 Task: Create a ticket for a customer inquiry about upcoming features.
Action: Mouse moved to (42, 69)
Screenshot: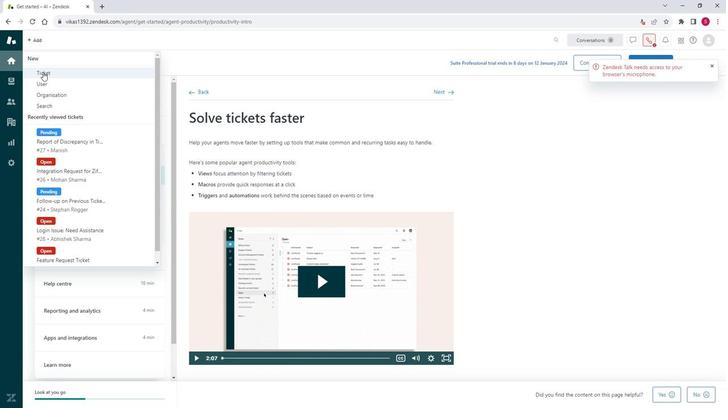 
Action: Mouse pressed left at (42, 69)
Screenshot: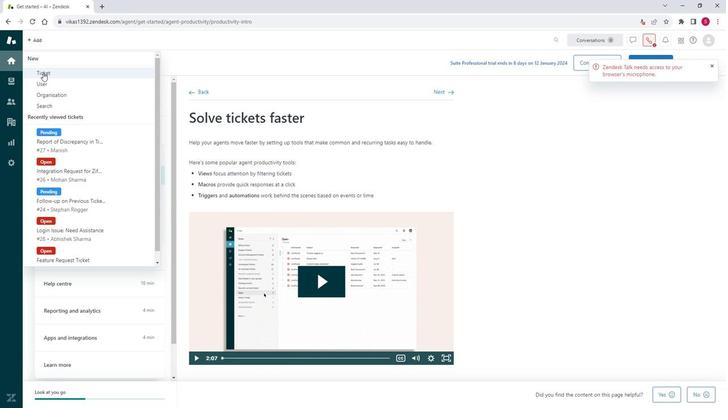 
Action: Mouse moved to (87, 87)
Screenshot: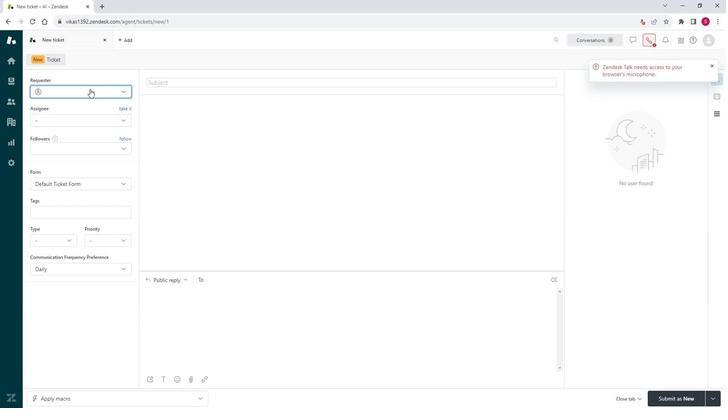 
Action: Mouse pressed left at (87, 87)
Screenshot: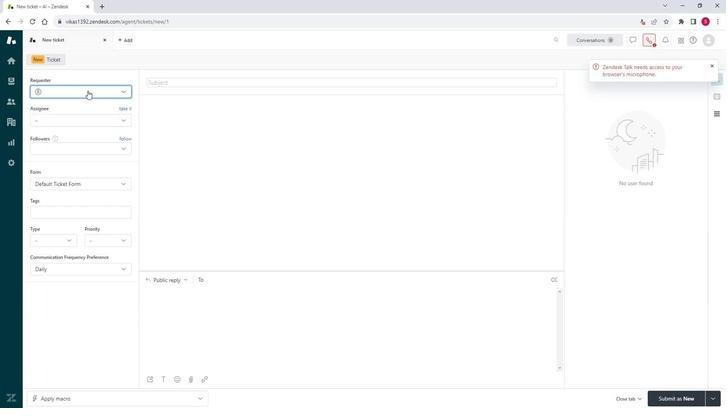 
Action: Mouse moved to (60, 112)
Screenshot: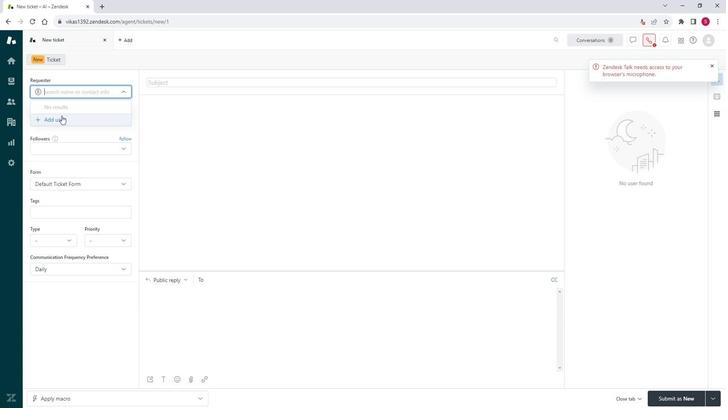 
Action: Mouse pressed left at (60, 112)
Screenshot: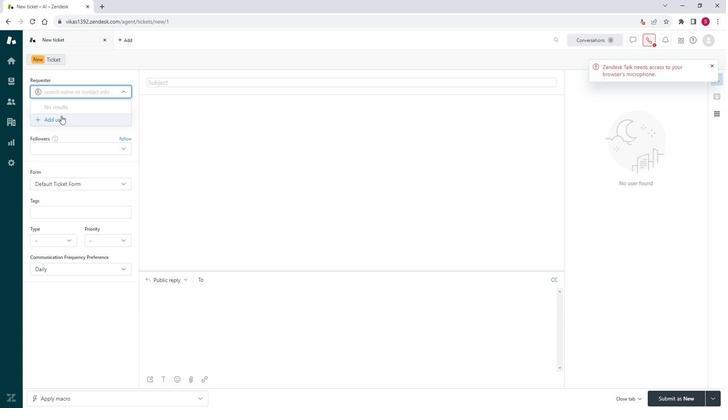 
Action: Mouse moved to (365, 188)
Screenshot: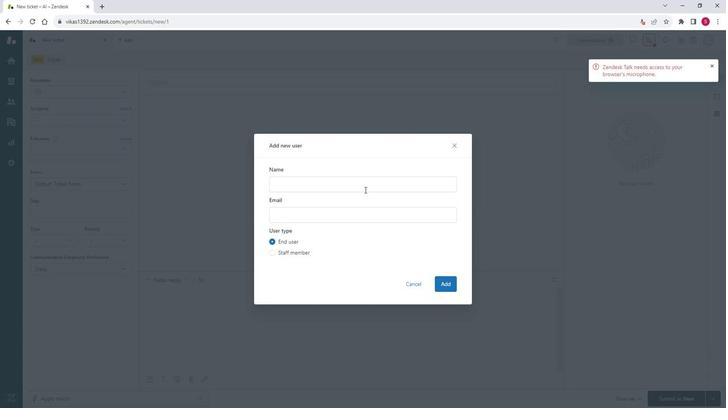 
Action: Mouse pressed left at (365, 188)
Screenshot: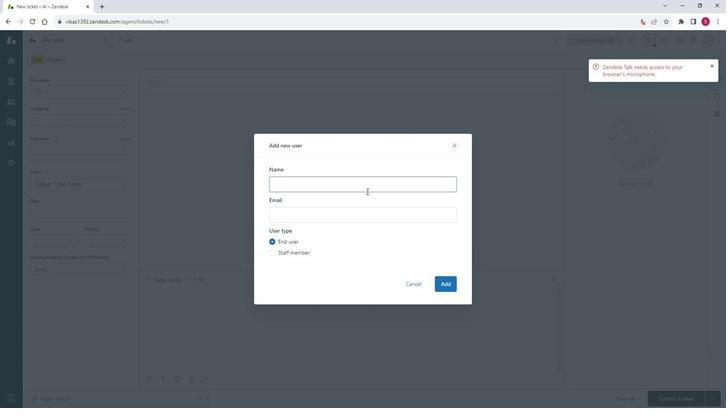 
Action: Mouse moved to (367, 184)
Screenshot: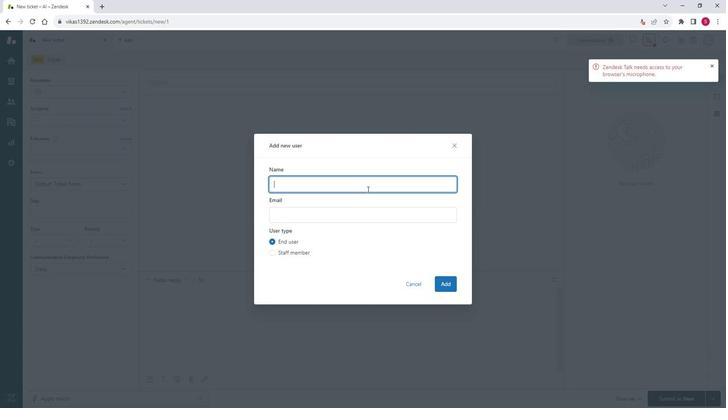 
Action: Key pressed <Key.shift>Sumit<Key.space><Key.shift>Arora
Screenshot: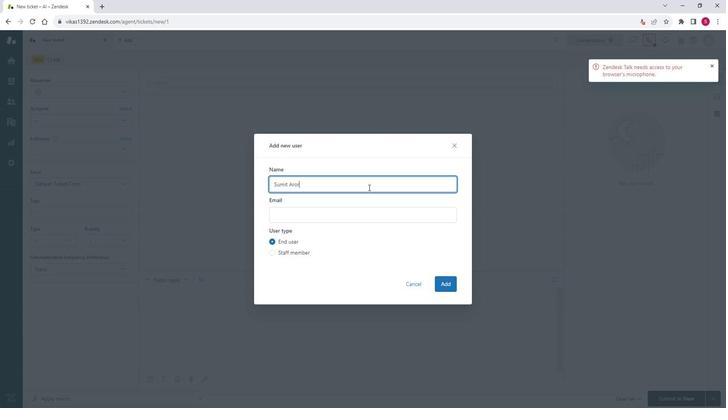
Action: Mouse moved to (334, 215)
Screenshot: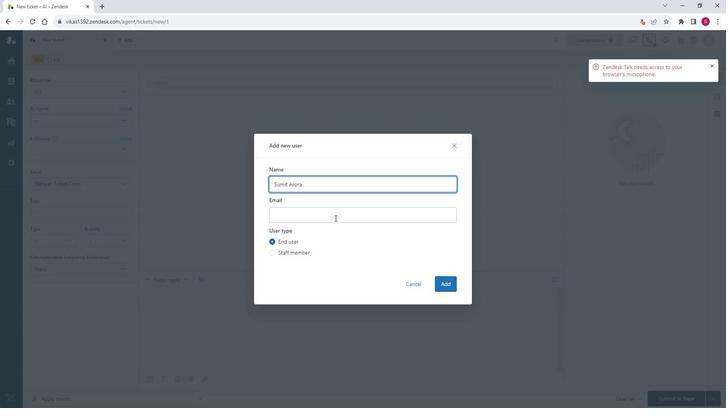 
Action: Mouse pressed left at (334, 215)
Screenshot: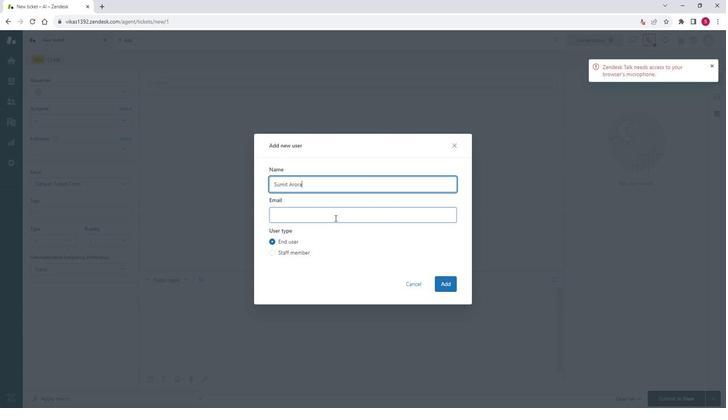 
Action: Key pressed <Key.shift>sumit<Key.shift><Key.shift><Key.shift><Key.shift><Key.shift><Key.shift><Key.shift><Key.shift><Key.shift><Key.shift><Key.shift><Key.shift><Key.shift><Key.shift><Key.shift><Key.shift><Key.shift><Key.shift><Key.shift><Key.shift><Key.shift>@gmail.com
Screenshot: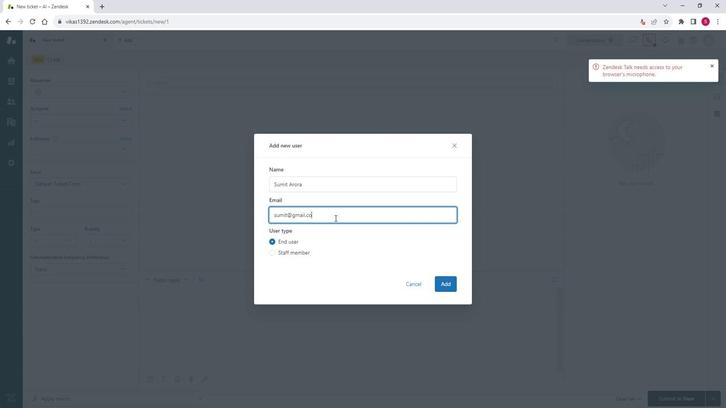 
Action: Mouse moved to (437, 283)
Screenshot: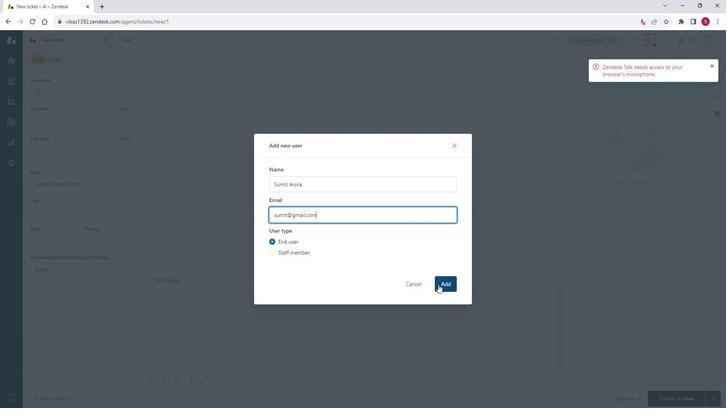 
Action: Mouse pressed left at (437, 283)
Screenshot: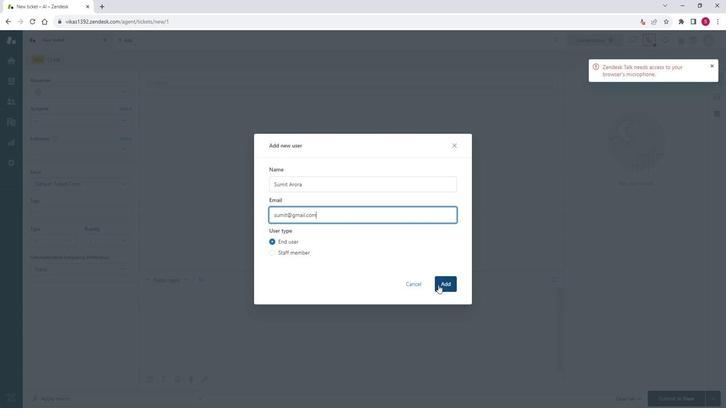 
Action: Mouse moved to (50, 115)
Screenshot: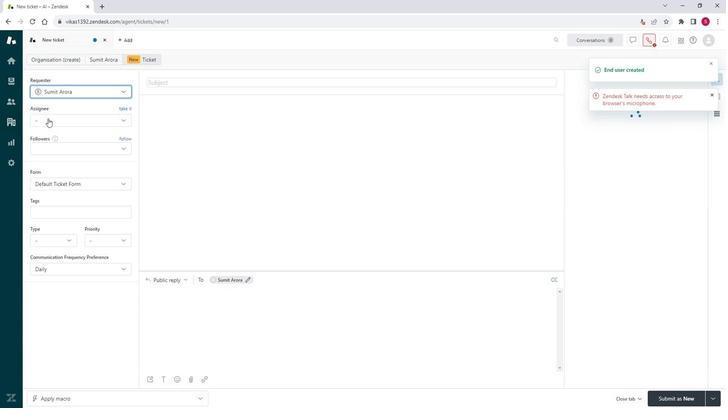 
Action: Mouse pressed left at (50, 115)
Screenshot: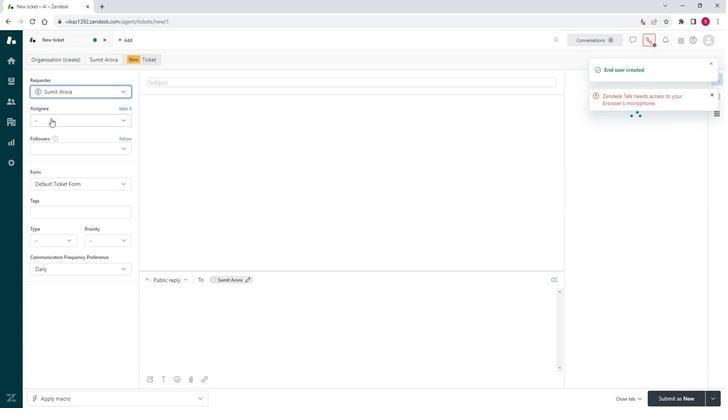 
Action: Mouse moved to (66, 146)
Screenshot: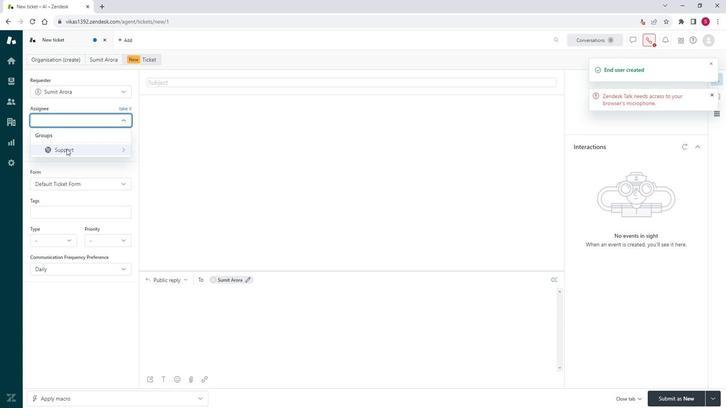 
Action: Mouse pressed left at (66, 146)
Screenshot: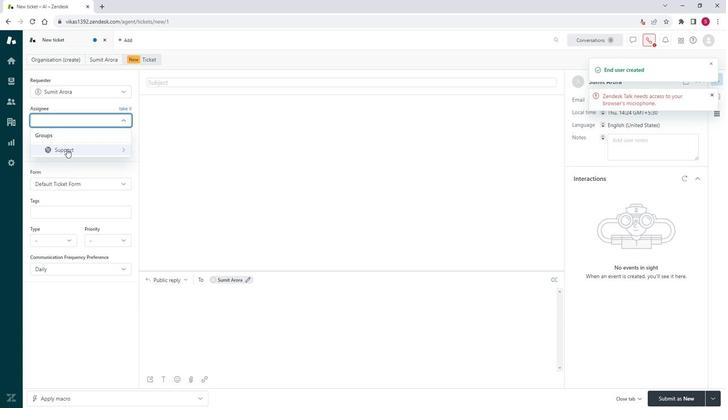 
Action: Mouse moved to (73, 160)
Screenshot: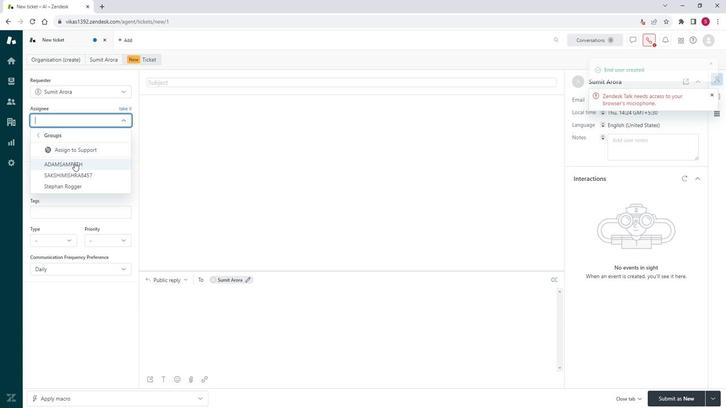 
Action: Mouse pressed left at (73, 160)
Screenshot: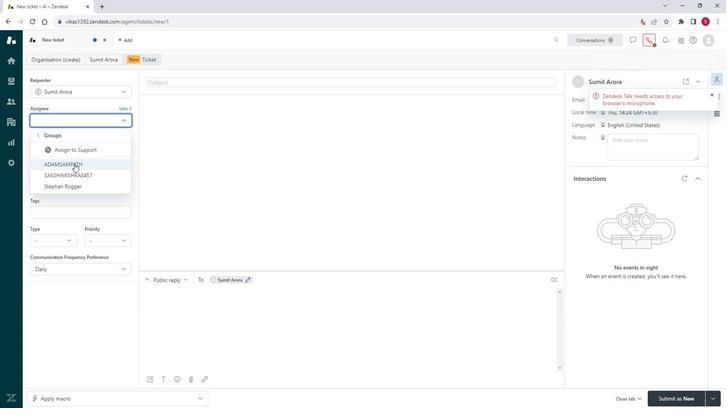 
Action: Mouse moved to (88, 120)
Screenshot: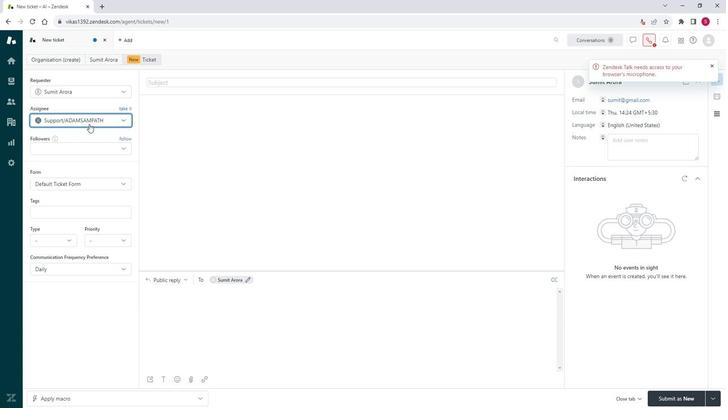 
Action: Mouse pressed left at (88, 120)
Screenshot: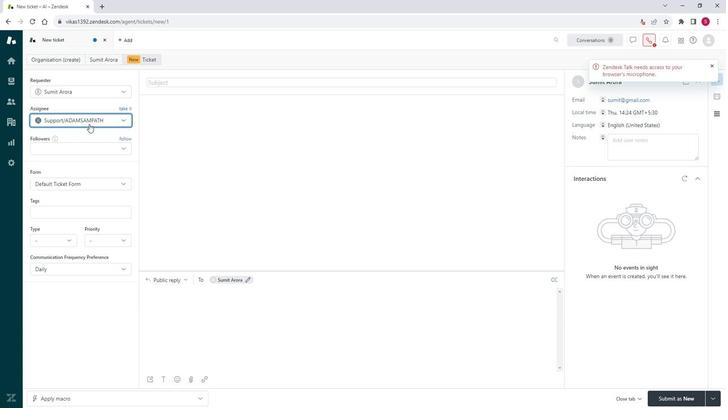 
Action: Mouse moved to (76, 148)
Screenshot: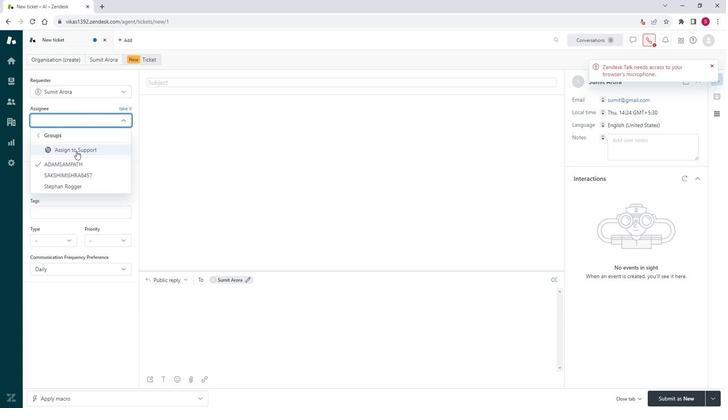 
Action: Mouse pressed left at (76, 148)
Screenshot: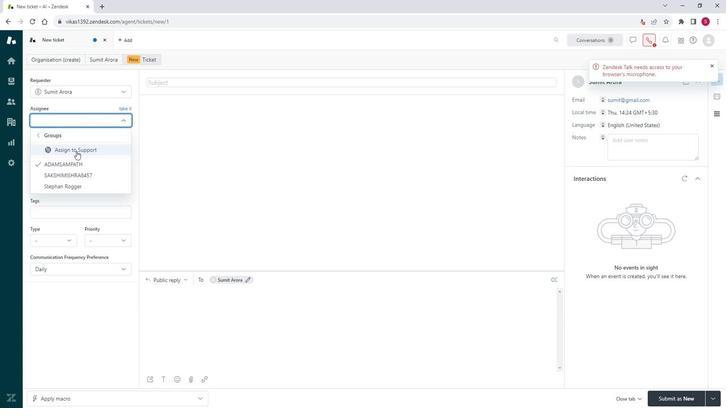 
Action: Mouse pressed left at (76, 148)
Screenshot: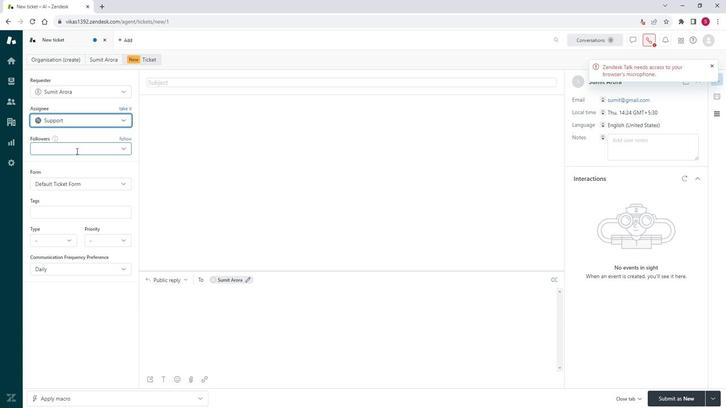 
Action: Mouse moved to (110, 143)
Screenshot: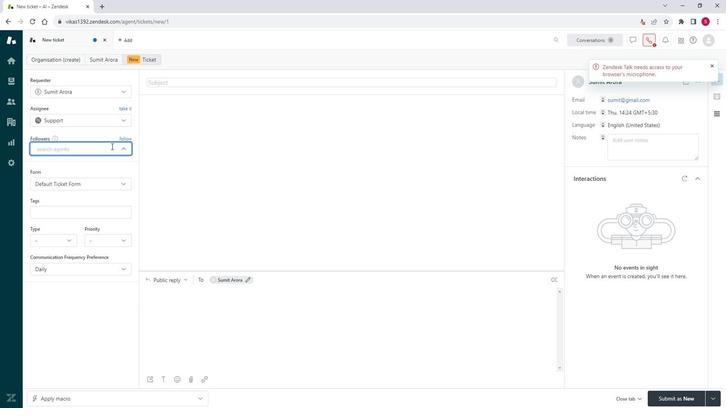 
Action: Key pressed a
Screenshot: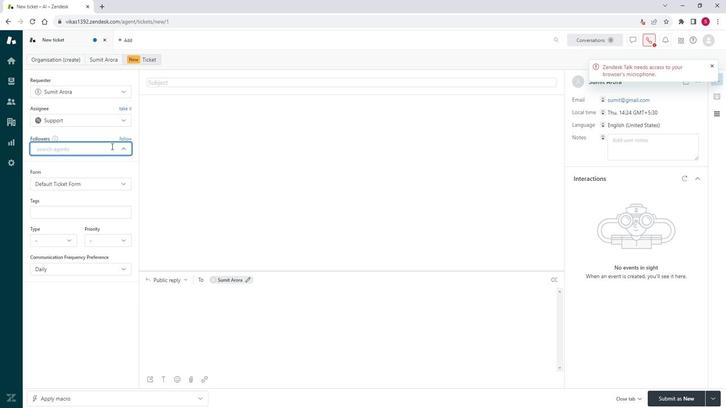 
Action: Mouse moved to (85, 160)
Screenshot: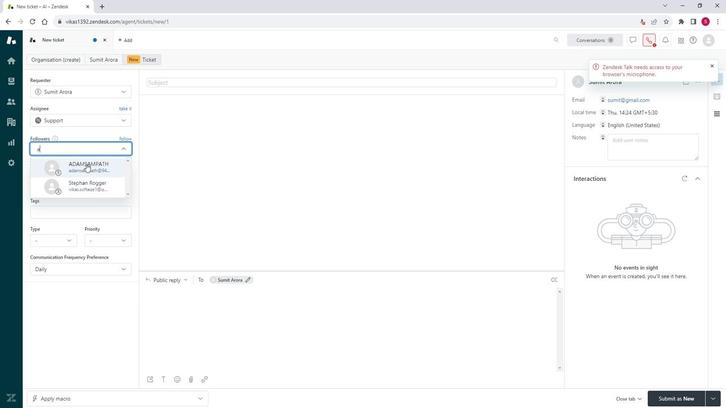 
Action: Mouse pressed left at (85, 160)
Screenshot: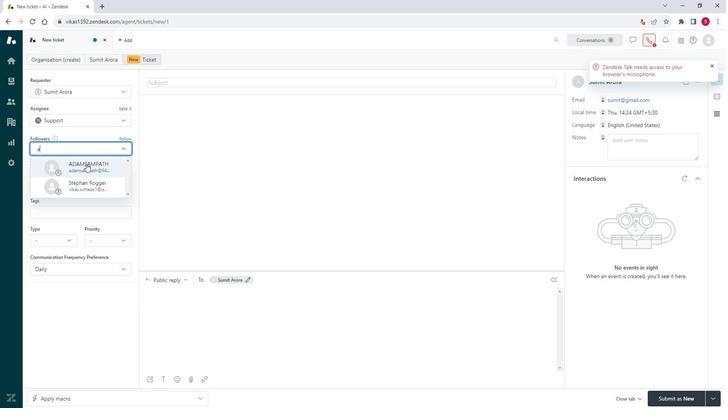 
Action: Mouse moved to (81, 154)
Screenshot: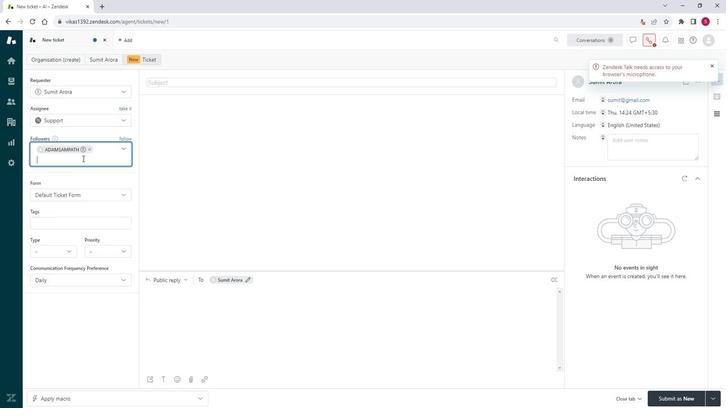 
Action: Mouse pressed left at (81, 154)
Screenshot: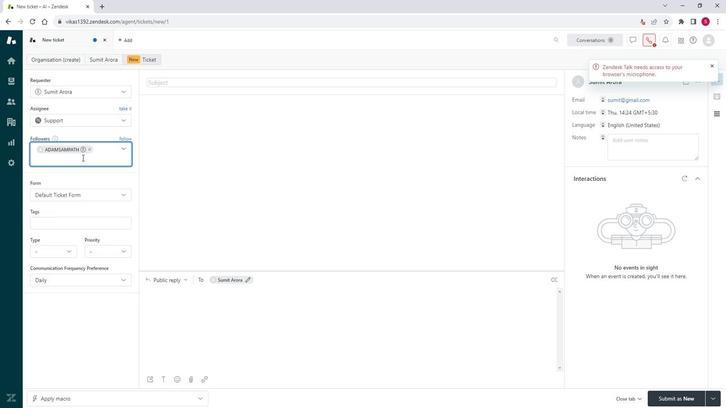 
Action: Key pressed a
Screenshot: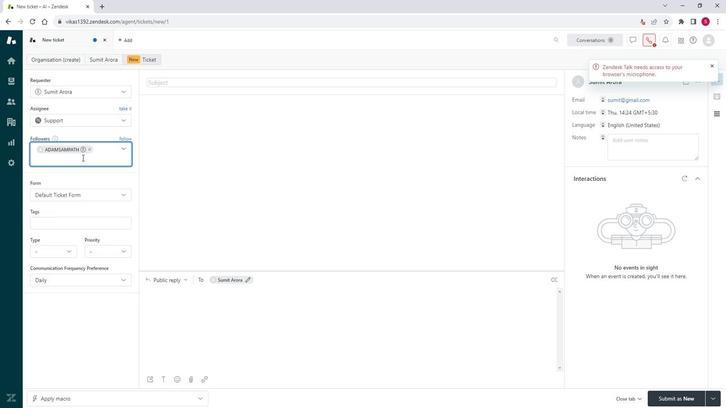 
Action: Mouse moved to (86, 173)
Screenshot: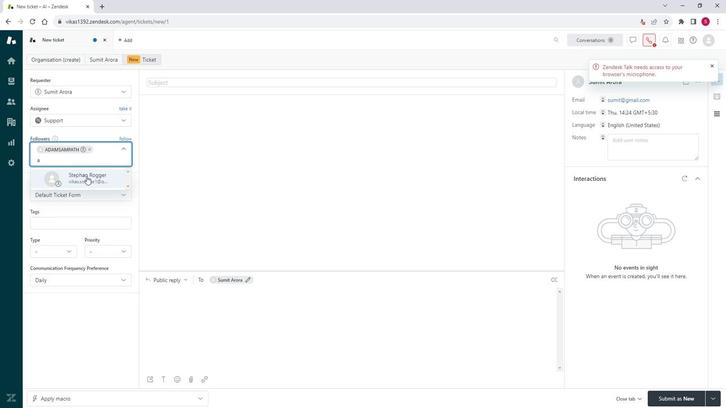 
Action: Mouse pressed left at (86, 173)
Screenshot: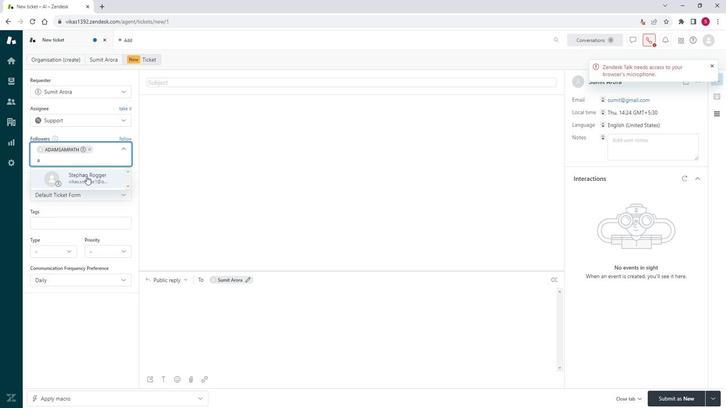 
Action: Mouse moved to (69, 227)
Screenshot: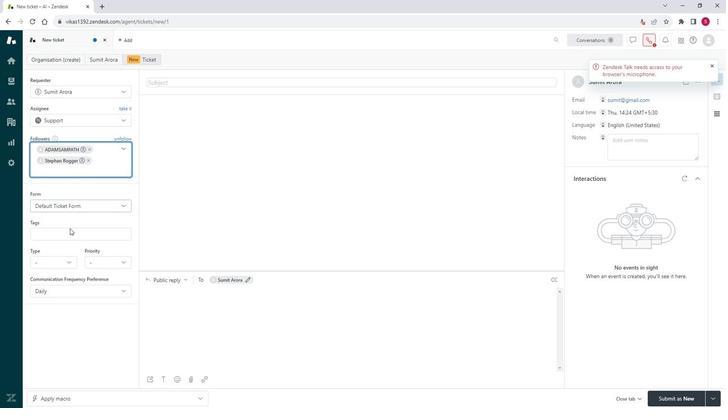 
Action: Mouse pressed left at (69, 227)
Screenshot: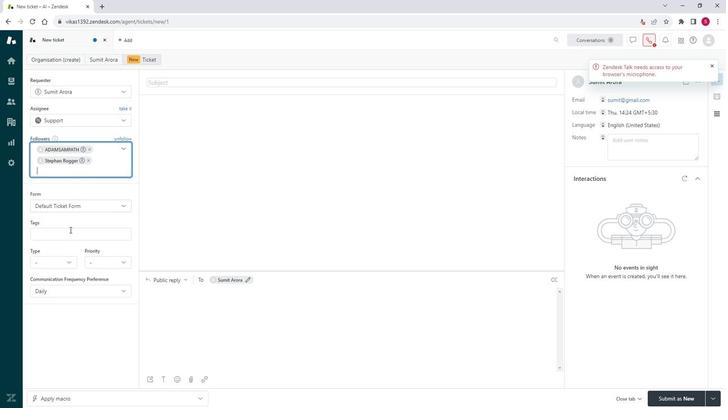 
Action: Mouse moved to (66, 220)
Screenshot: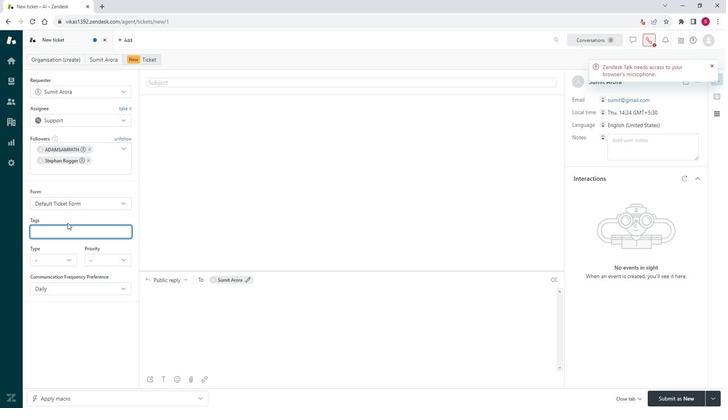 
Action: Key pressed <Key.shift>Inqu<Key.down><Key.enter>features<Key.enter>customer<Key.enter>que<Key.backspace><Key.backspace><Key.backspace>
Screenshot: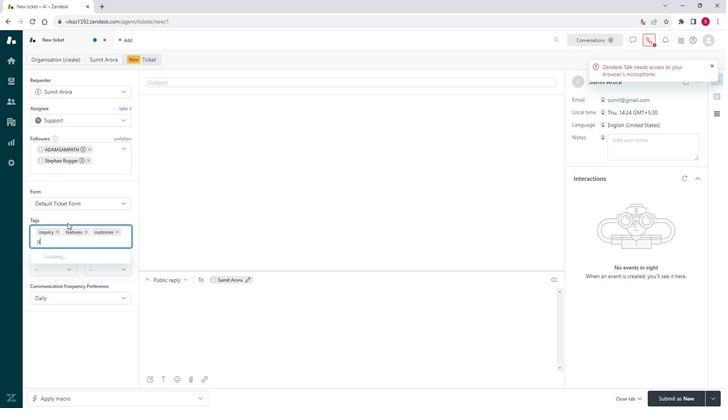 
Action: Mouse moved to (39, 267)
Screenshot: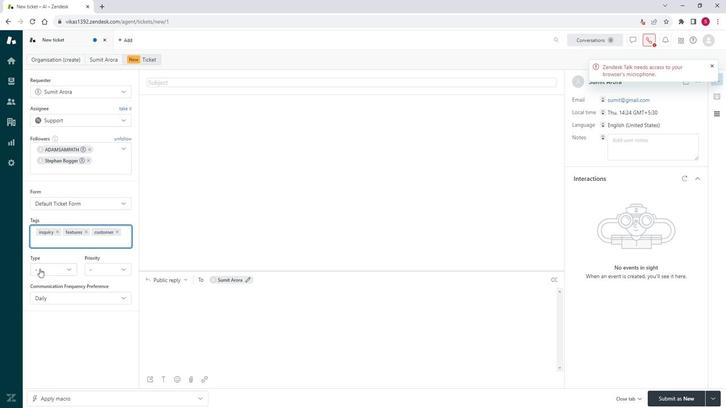 
Action: Mouse pressed left at (39, 267)
Screenshot: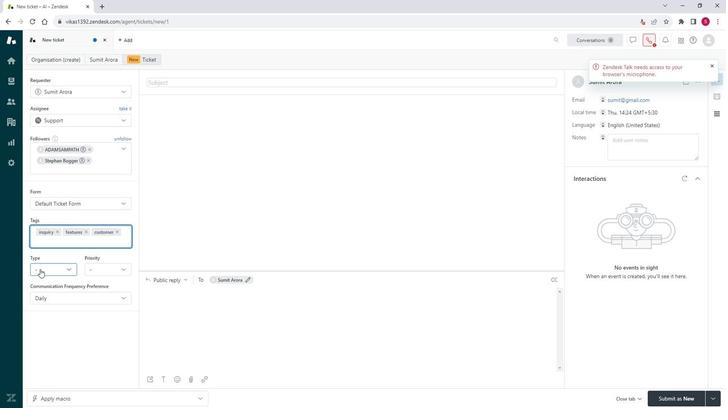 
Action: Mouse moved to (67, 270)
Screenshot: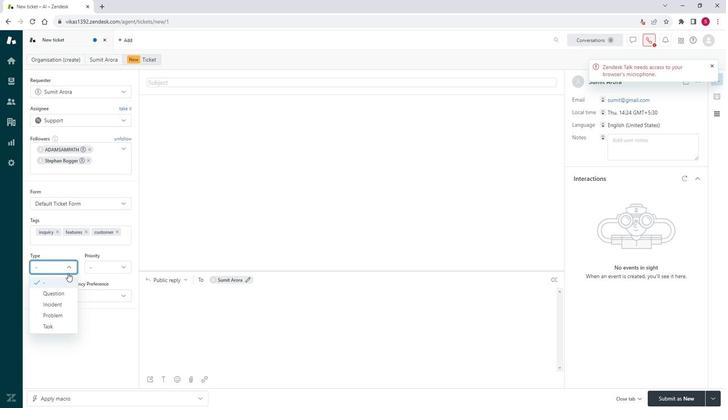 
Action: Mouse pressed left at (67, 270)
Screenshot: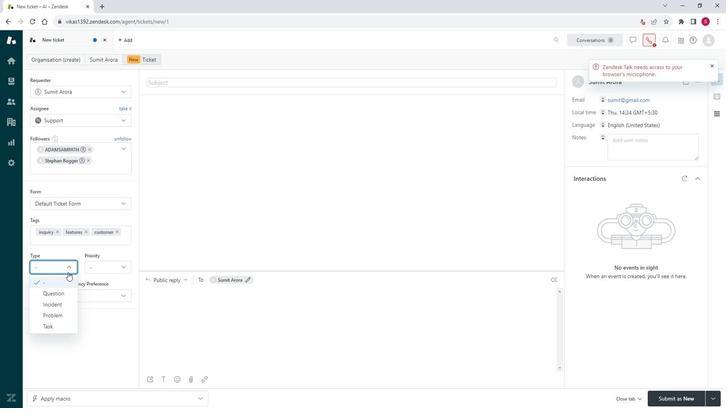 
Action: Mouse moved to (100, 270)
Screenshot: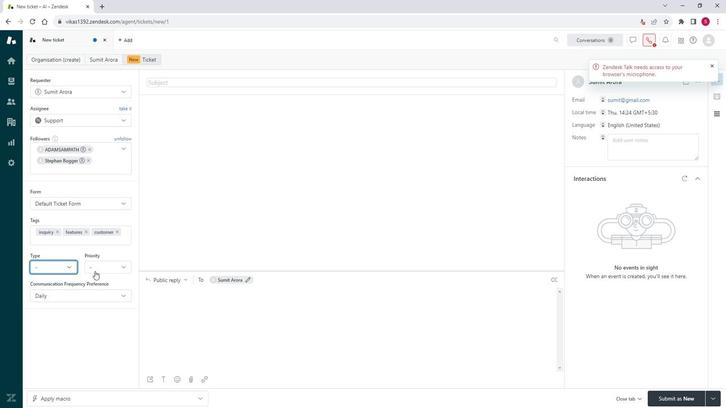 
Action: Mouse pressed left at (100, 270)
Screenshot: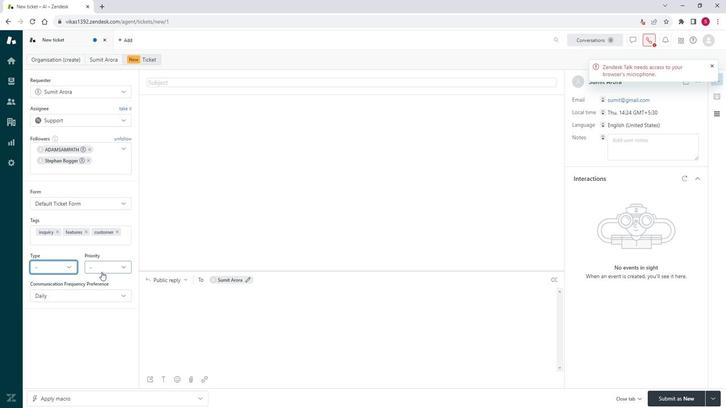 
Action: Mouse moved to (114, 305)
Screenshot: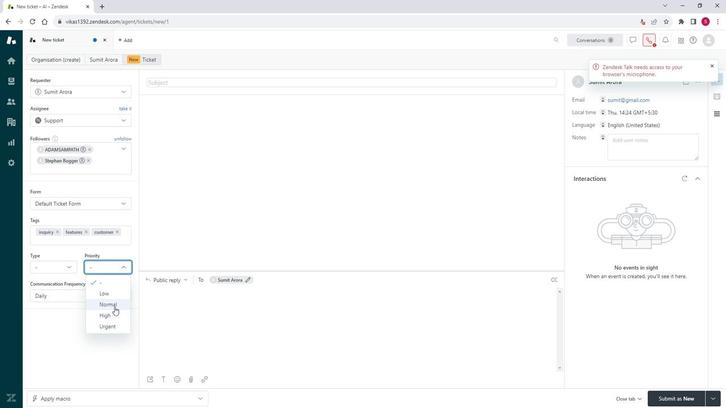 
Action: Mouse pressed left at (114, 305)
Screenshot: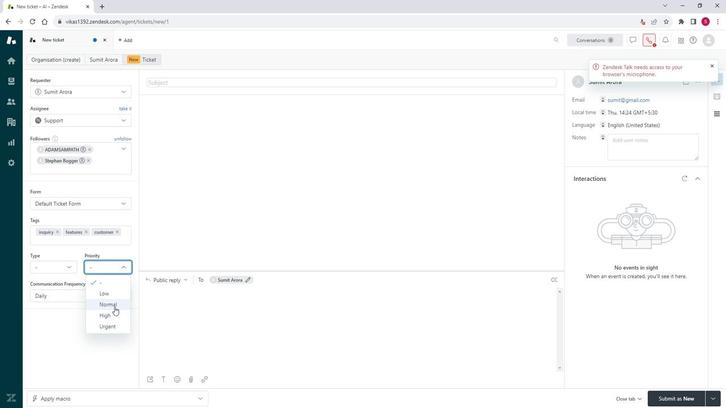 
Action: Mouse moved to (60, 288)
Screenshot: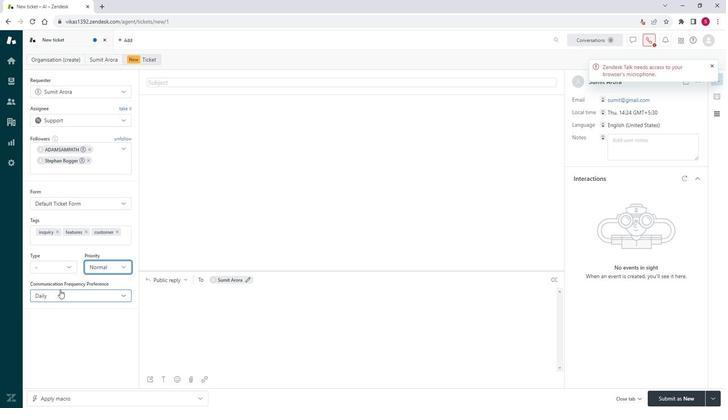 
Action: Mouse pressed left at (60, 288)
Screenshot: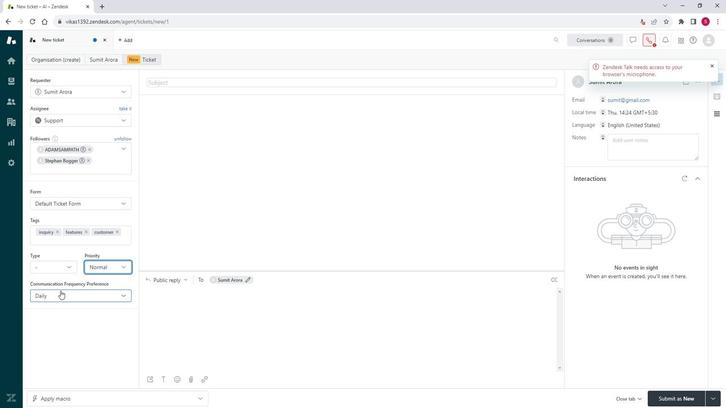 
Action: Mouse moved to (65, 320)
Screenshot: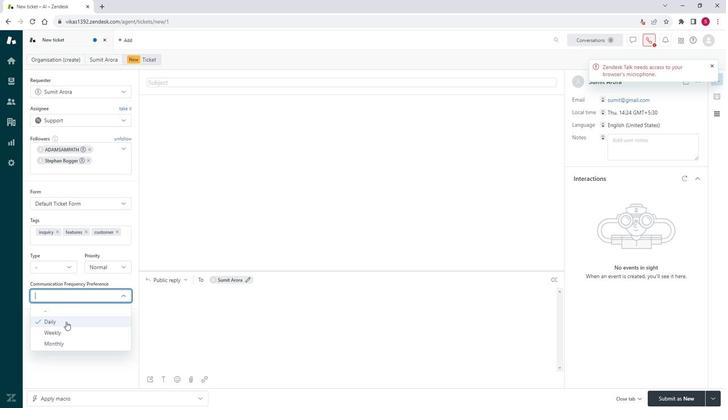 
Action: Mouse pressed left at (65, 320)
Screenshot: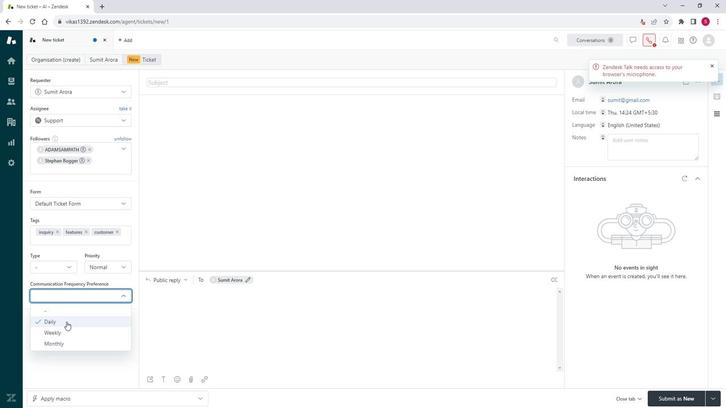 
Action: Mouse moved to (62, 270)
Screenshot: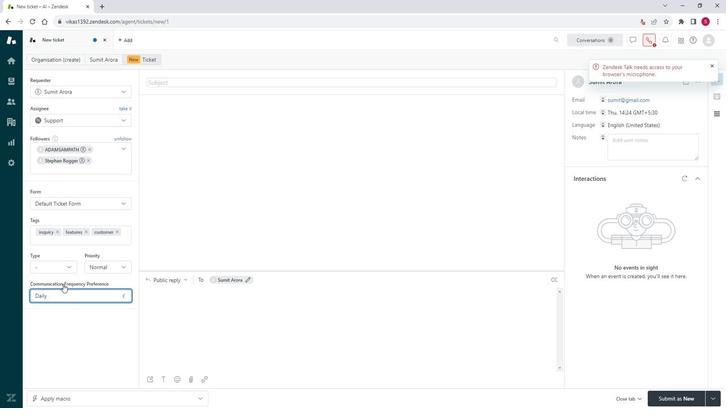 
Action: Mouse pressed left at (62, 270)
Screenshot: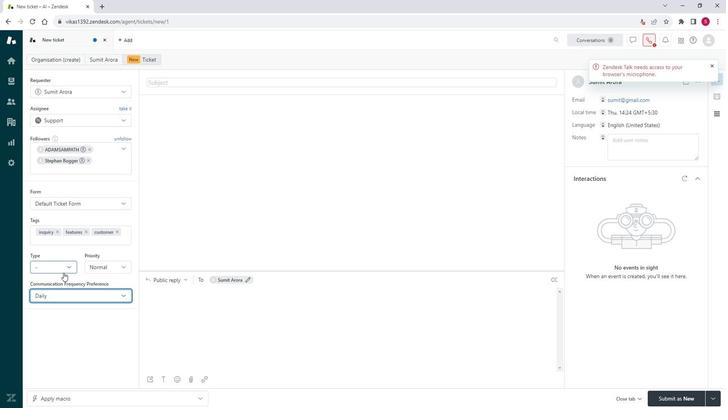 
Action: Mouse moved to (59, 326)
Screenshot: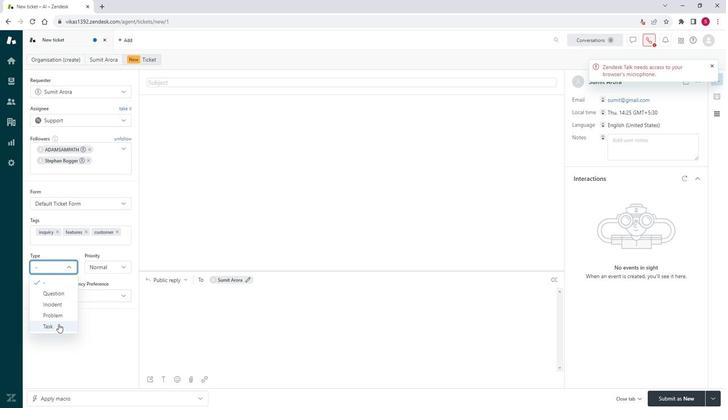 
Action: Mouse pressed left at (59, 326)
Screenshot: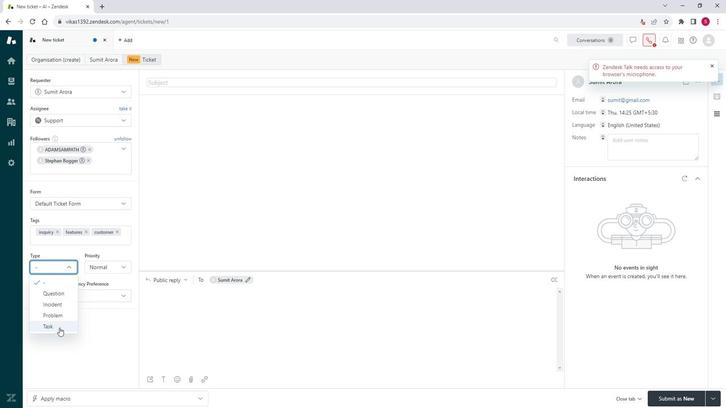 
Action: Mouse moved to (77, 293)
Screenshot: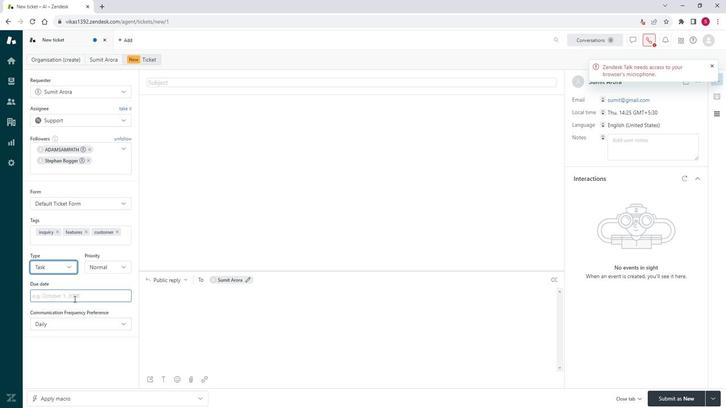 
Action: Mouse pressed left at (77, 293)
Screenshot: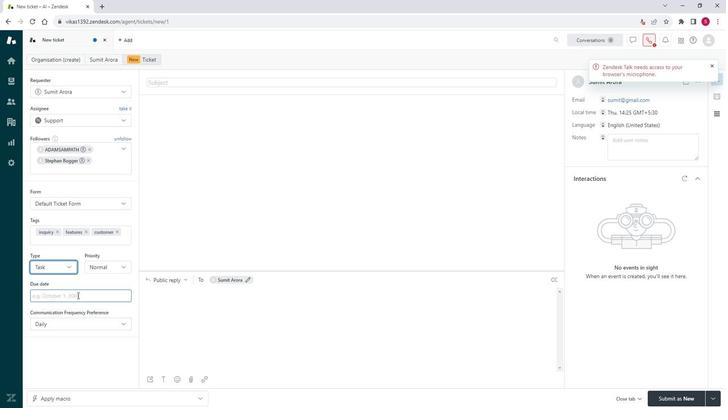 
Action: Mouse moved to (45, 342)
Screenshot: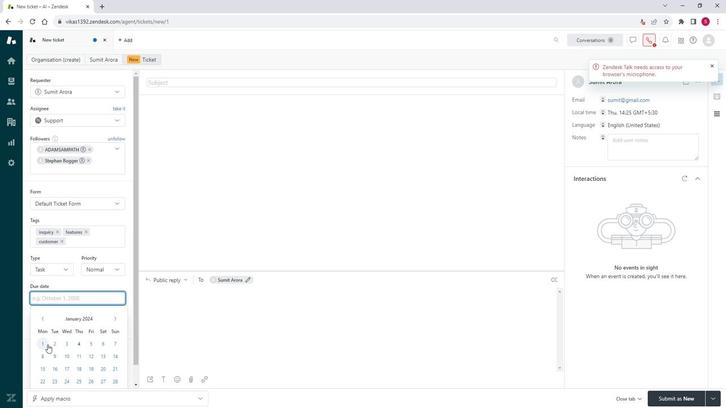
Action: Mouse pressed left at (45, 342)
Screenshot: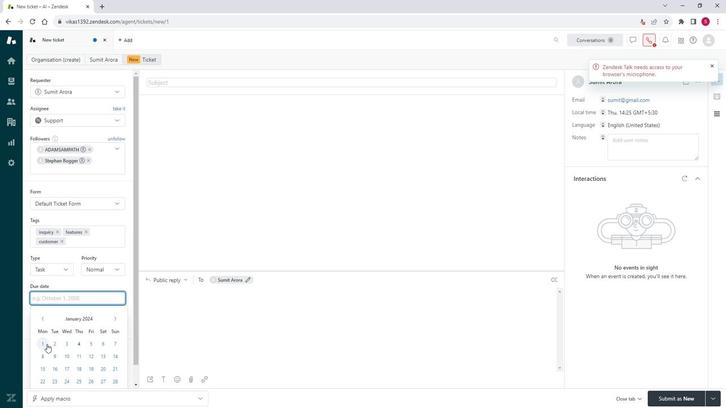 
Action: Mouse moved to (61, 324)
Screenshot: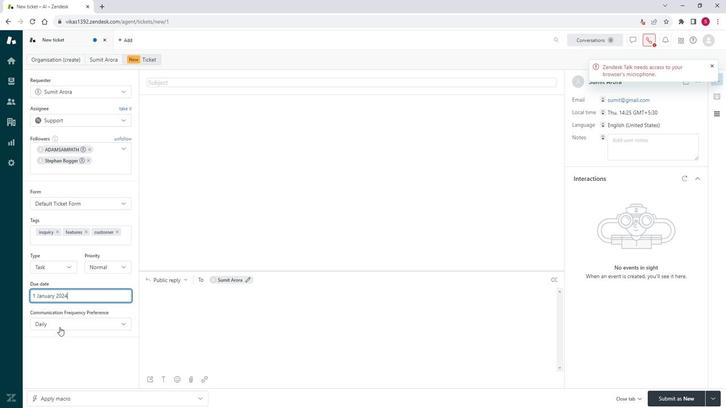 
Action: Mouse pressed left at (61, 324)
Screenshot: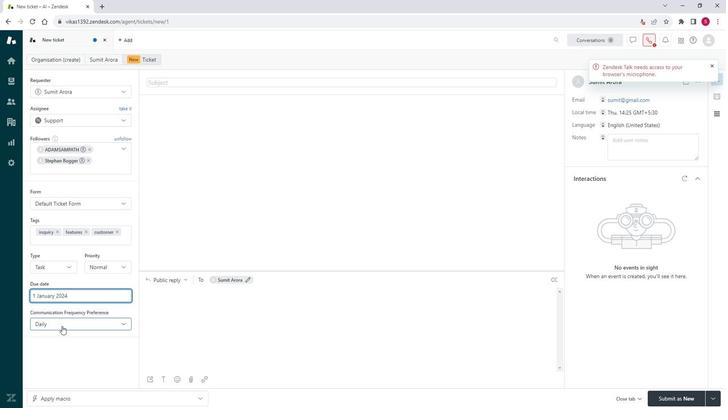 
Action: Mouse moved to (53, 351)
Screenshot: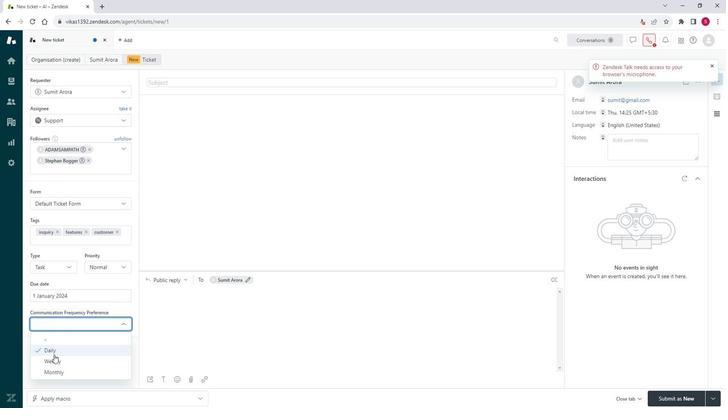 
Action: Mouse pressed left at (53, 351)
Screenshot: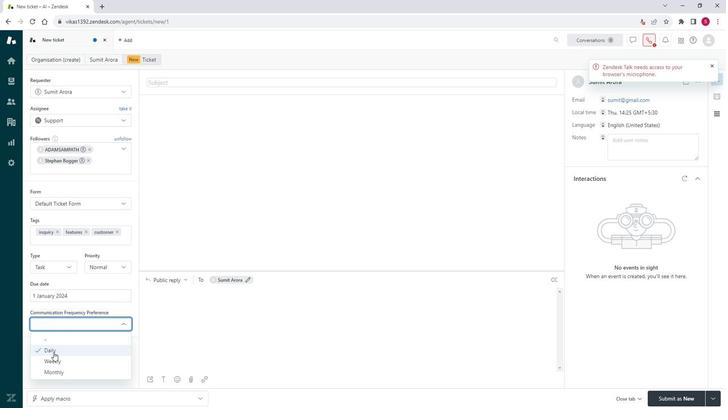 
Action: Mouse moved to (80, 295)
Screenshot: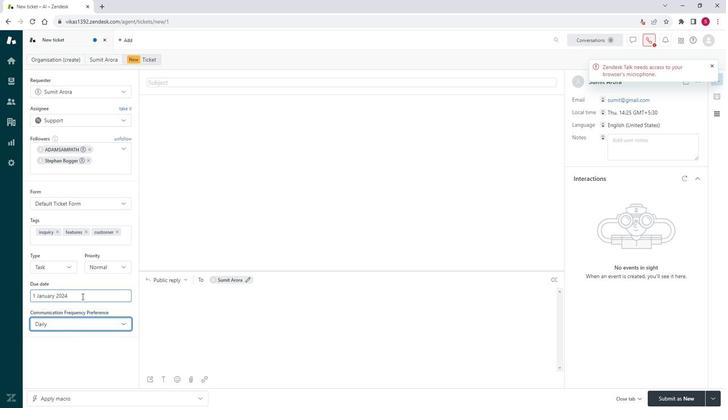 
Action: Mouse pressed left at (80, 295)
Screenshot: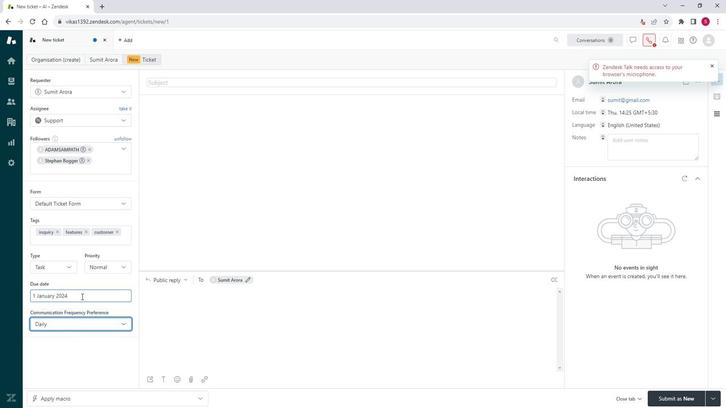 
Action: Mouse moved to (111, 339)
Screenshot: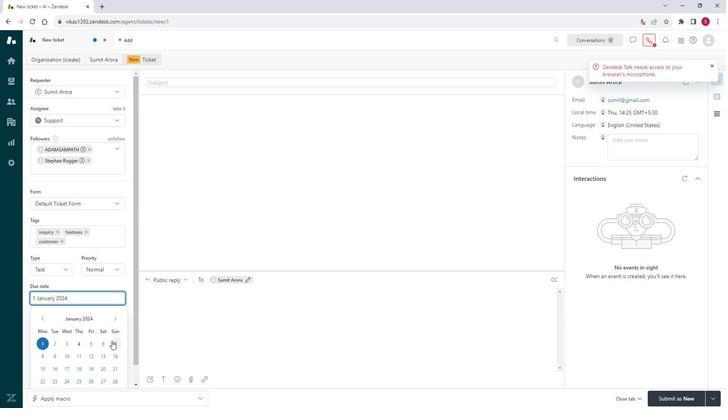 
Action: Mouse pressed left at (111, 339)
Screenshot: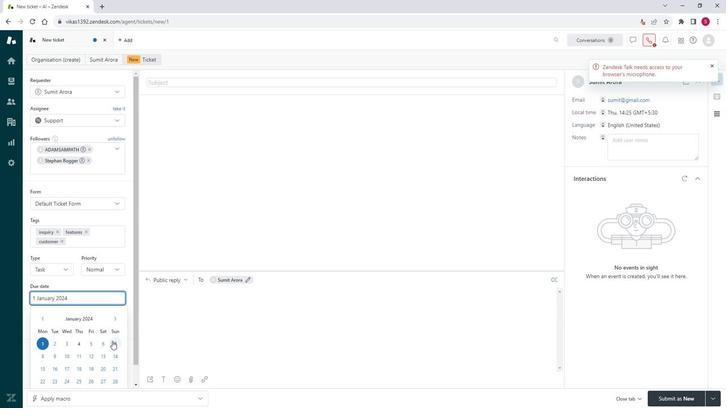 
Action: Mouse moved to (224, 81)
Screenshot: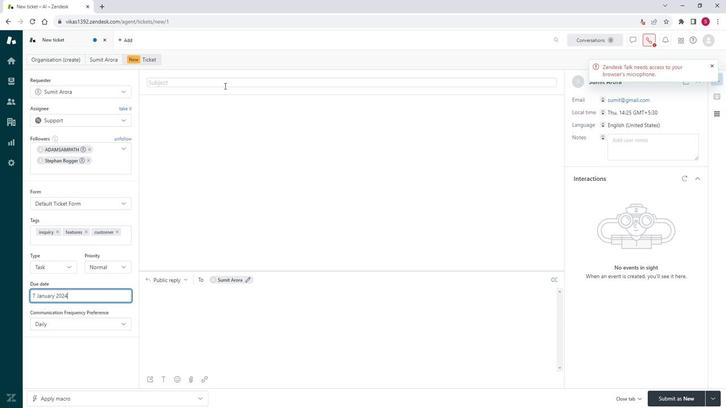 
Action: Mouse pressed left at (224, 81)
Screenshot: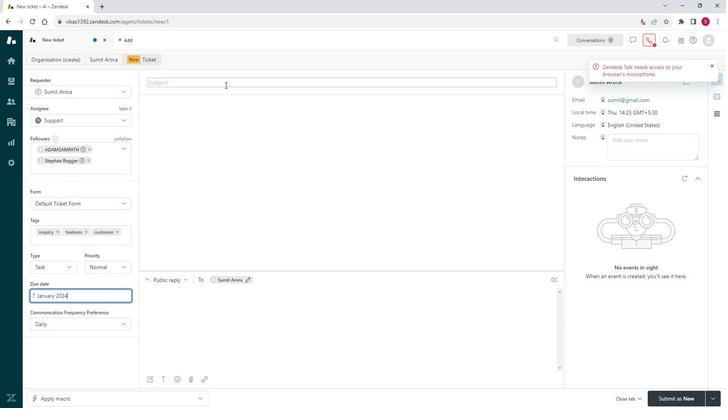 
Action: Key pressed <Key.shift>Customer<Key.space><Key.shift>Inquiry<Key.space><Key.shift>Regarding<Key.space>u<Key.backspace><Key.shift><Key.shift><Key.shift><Key.shift><Key.shift><Key.shift><Key.shift><Key.shift><Key.shift><Key.shift><Key.shift><Key.shift><Key.shift><Key.shift><Key.shift><Key.shift><Key.shift><Key.shift><Key.shift><Key.shift><Key.shift><Key.shift><Key.shift>Upcoming<Key.space><Key.shift><Key.shift><Key.shift><Key.shift><Key.shift><Key.shift><Key.shift><Key.shift><Key.shift><Key.shift><Key.shift><Key.shift><Key.shift><Key.shift><Key.shift><Key.shift><Key.shift>Features
Screenshot: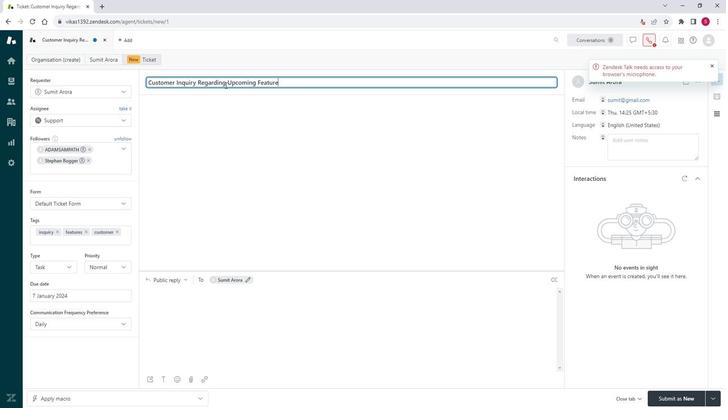 
Action: Mouse moved to (194, 308)
Screenshot: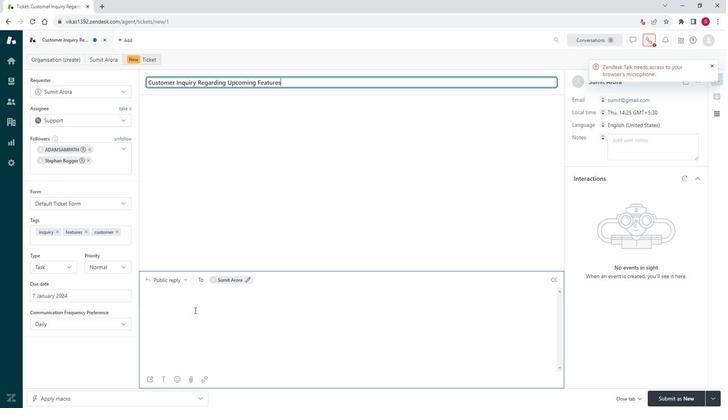 
Action: Mouse pressed left at (194, 308)
Screenshot: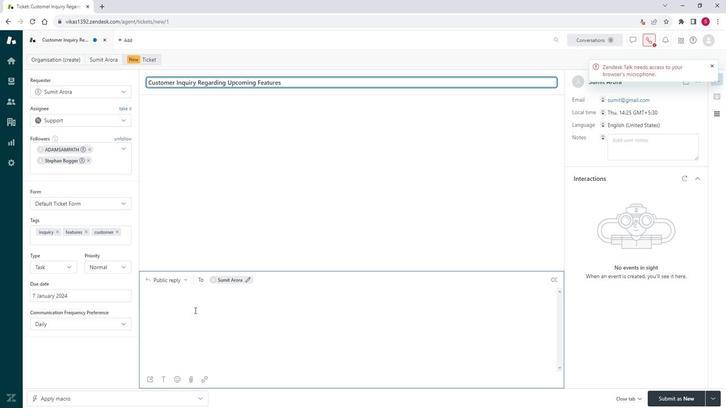 
Action: Key pressed he<Key.backspace><Key.backspace><Key.shift><Key.shift><Key.shift><Key.shift><Key.shift><Key.shift><Key.shift><Key.shift><Key.shift><Key.shift><Key.shift><Key.shift>Helllo<Key.space><Key.shift><Key.shift><Key.shift><Key.shift>Support<Key.space><Key.shift>Team,
Screenshot: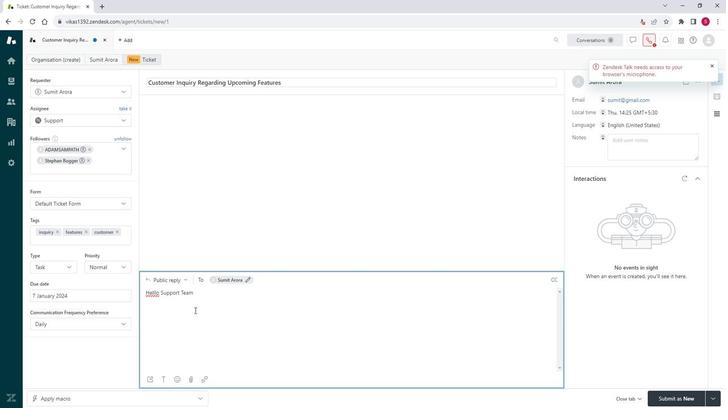 
Action: Mouse moved to (154, 292)
Screenshot: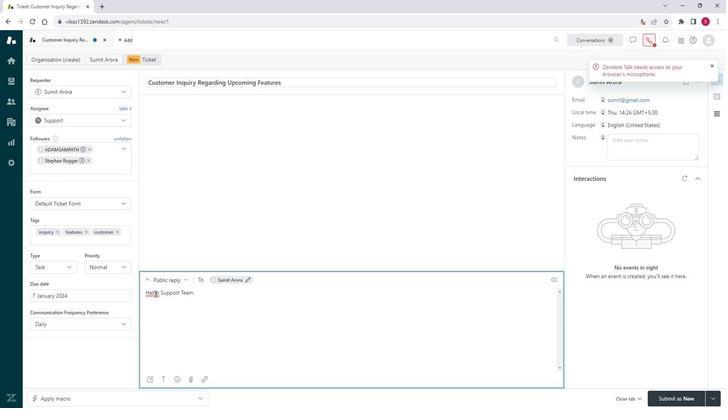 
Action: Mouse pressed left at (154, 292)
Screenshot: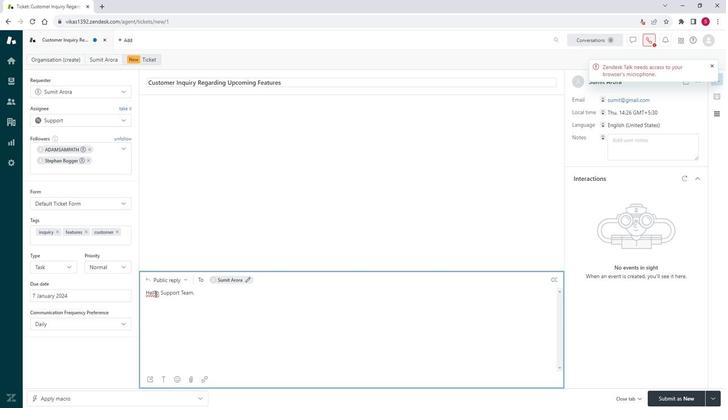 
Action: Mouse moved to (163, 297)
Screenshot: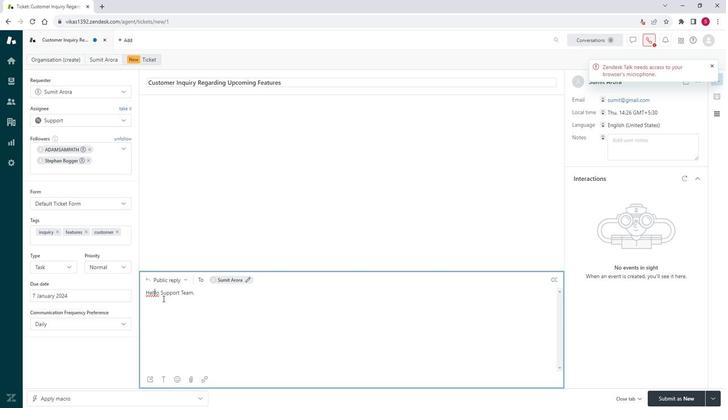 
Action: Key pressed <Key.backspace>
Screenshot: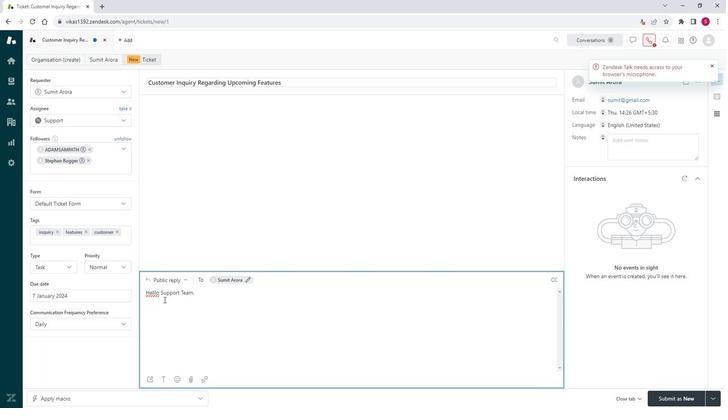 
Action: Mouse moved to (199, 291)
Screenshot: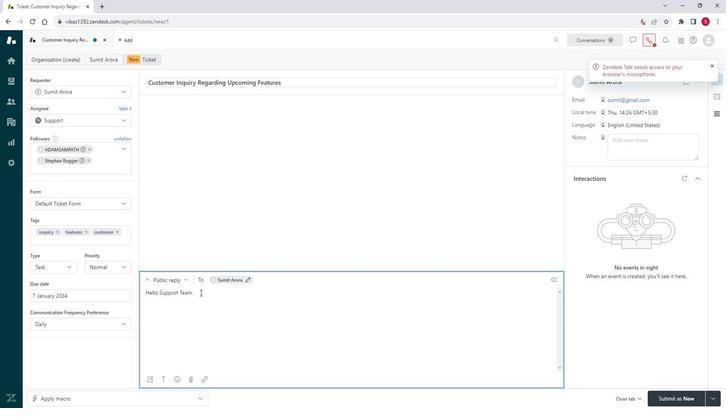 
Action: Mouse pressed left at (199, 291)
Screenshot: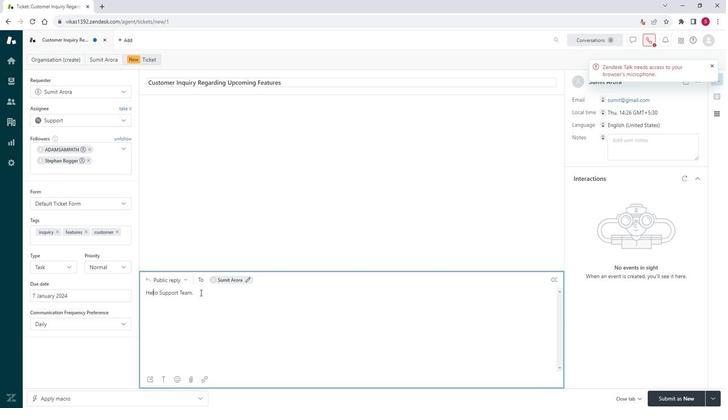 
Action: Key pressed <Key.enter><Key.enter>i<Key.space><Key.backspace><Key.backspace><Key.shift>I<Key.space><Key.shift>hope<Key.space>this<Key.space>message<Key.space>finds<Key.space>you<Key.space>well.<Key.space><Key.shift>We<Key.space>have<Key.space>e<Key.backspace>recieved<Key.space>an<Key.space>inqury<Key.space>from<Key.space>a<Key.space>customer<Key.space>regarding<Key.space>upcoming<Key.space>features<Key.space>ad<Key.backspace>nd<Key.space>improvements<Key.space>in<Key.space>our<Key.space>service<Key.space><Key.backspace>.<Key.shift>Below<Key.space>are<Key.space>the<Key.space>details<Key.shift>:<Key.enter>
Screenshot: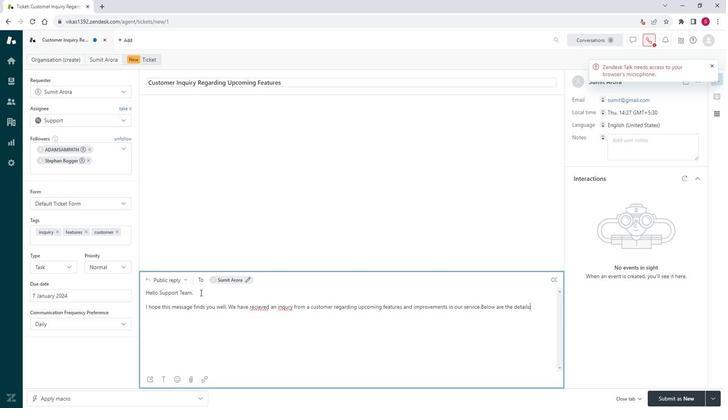 
Action: Mouse moved to (257, 304)
Screenshot: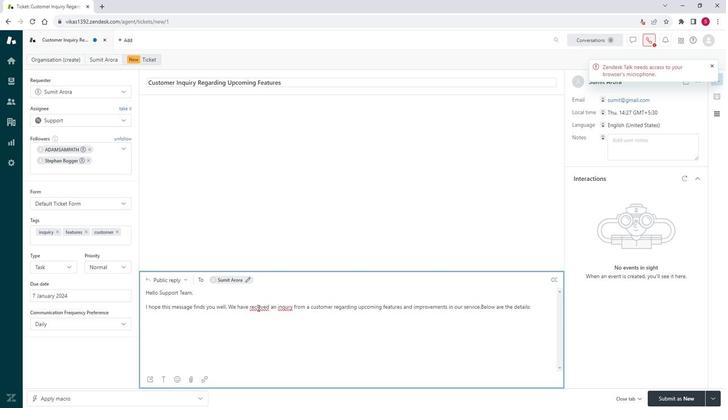 
Action: Mouse pressed left at (257, 304)
Screenshot: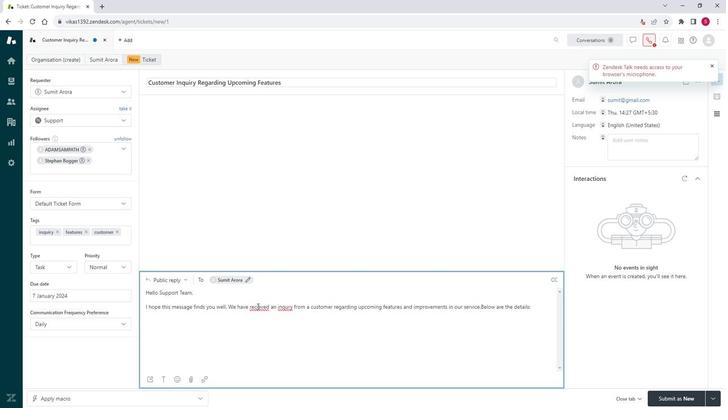 
Action: Mouse moved to (267, 310)
Screenshot: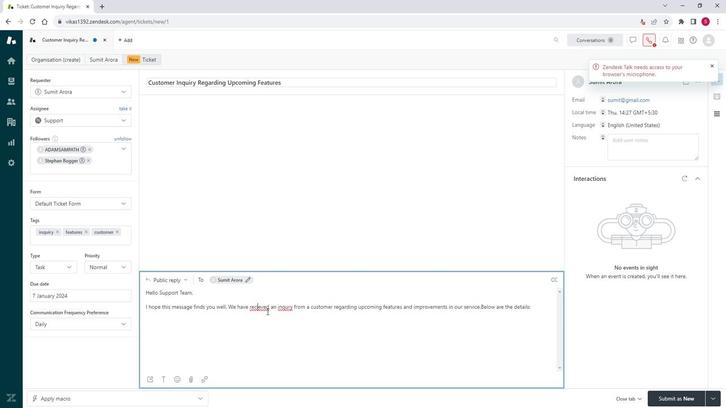 
Action: Key pressed <Key.right><Key.backspace><Key.right><Key.right><Key.left><Key.left><Key.right><Key.left><Key.backspace>ei
Screenshot: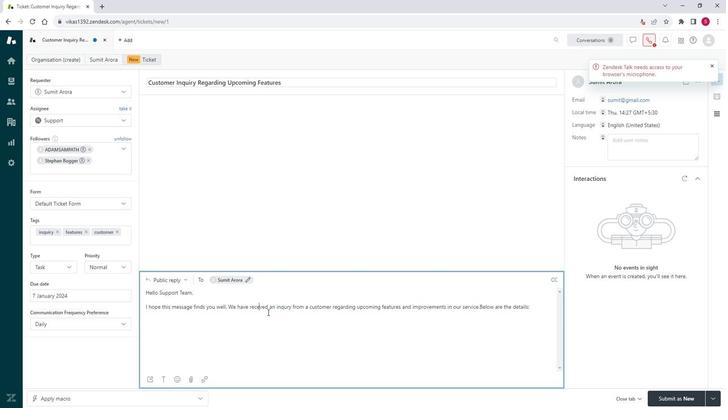 
Action: Mouse moved to (287, 305)
Screenshot: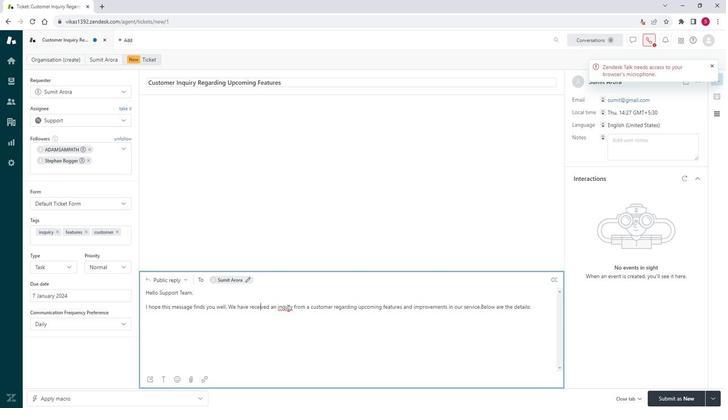 
Action: Mouse pressed left at (287, 305)
Screenshot: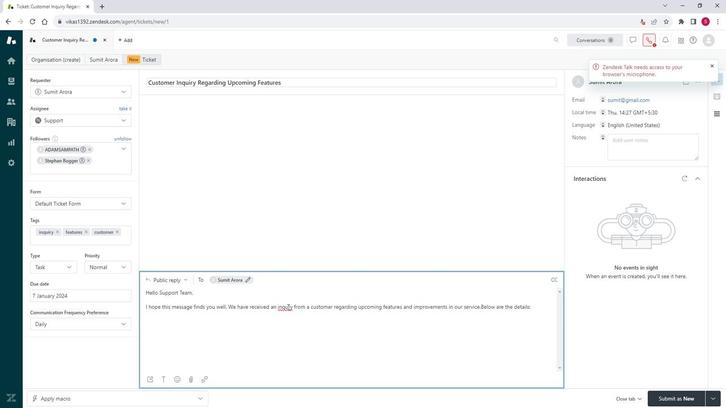 
Action: Mouse moved to (291, 308)
Screenshot: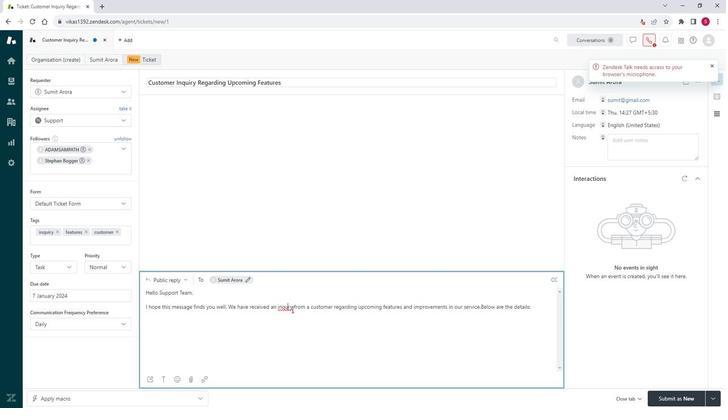 
Action: Key pressed i
Screenshot: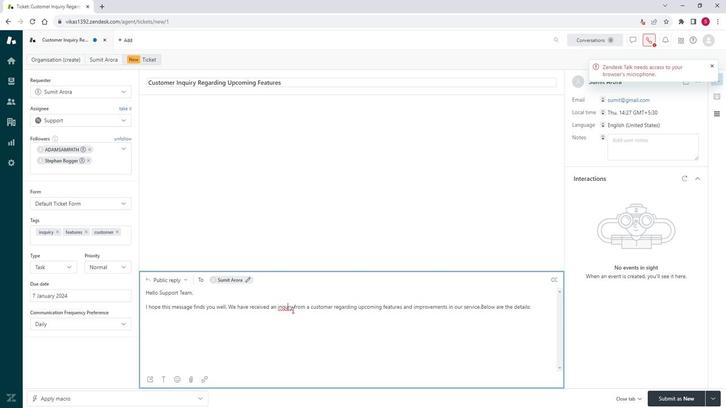 
Action: Mouse moved to (275, 327)
Screenshot: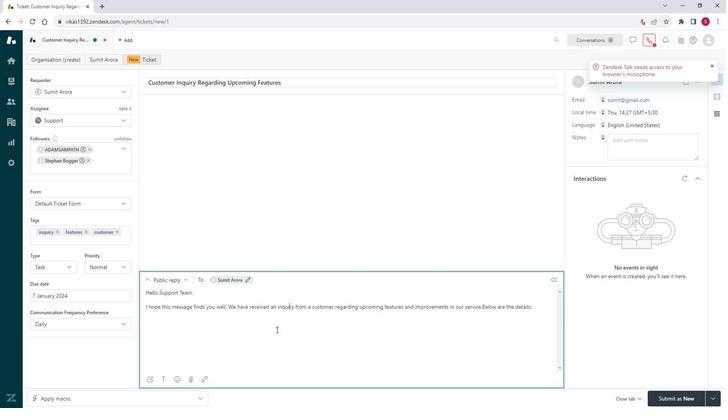 
Action: Mouse pressed left at (275, 327)
Screenshot: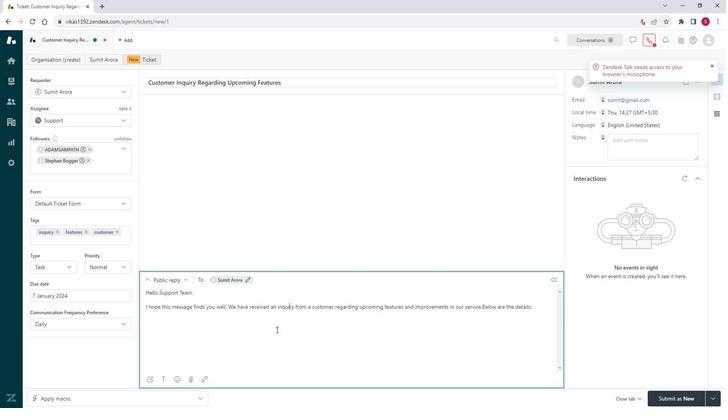 
Action: Mouse moved to (537, 310)
Screenshot: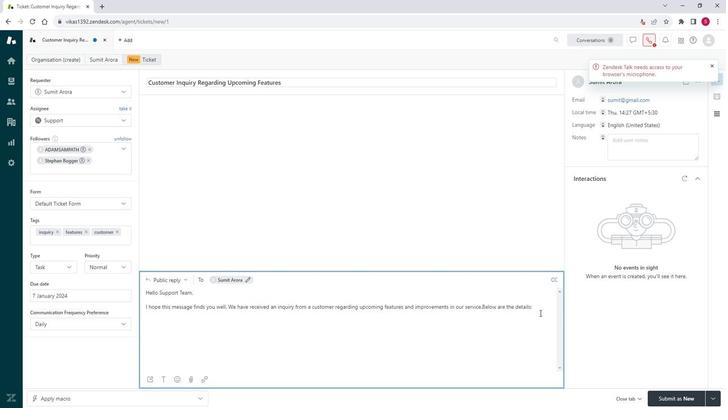 
Action: Mouse pressed left at (537, 310)
Screenshot: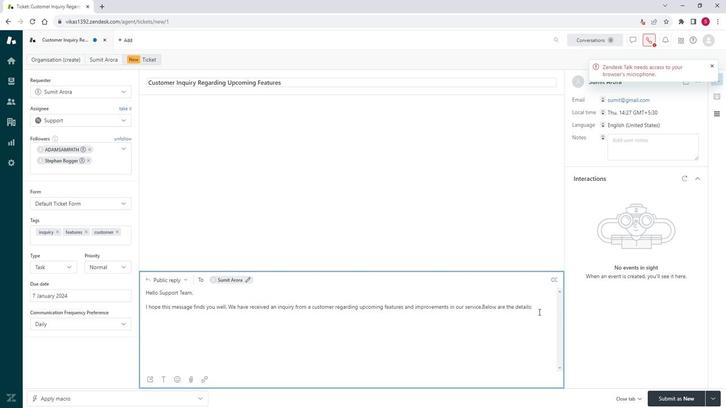
Action: Mouse moved to (540, 315)
Screenshot: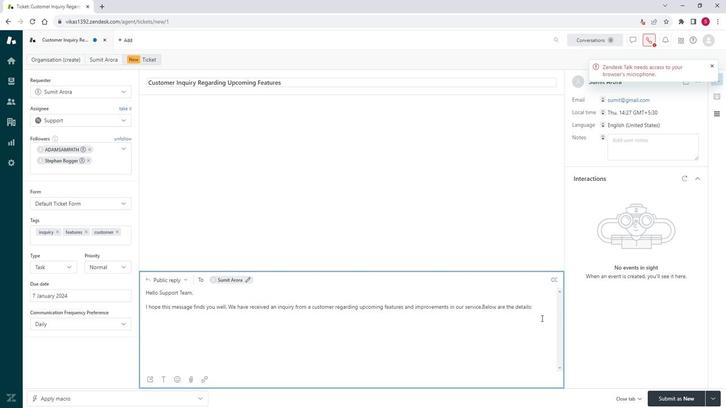 
Action: Key pressed <Key.enter><Key.shift>Customer<Key.space><Key.shift>information<Key.shift>:<Key.enter><Key.shift>Customer<Key.space><Key.shift>Name<Key.shift>:<Key.shift><Key.space><Key.shift><Key.shift><Key.shift><Key.shift><Key.shift>Aman<Key.space><Key.shift>Singh<Key.enter><Key.shift>E-<Key.shift>Mail<Key.shift>:<Key.space>singhaman<Key.shift><Key.shift><Key.shift><Key.shift><Key.shift><Key.shift><Key.shift><Key.shift><Key.shift><Key.shift><Key.shift><Key.shift><Key.shift>@gmail.com<Key.enter><Key.shift>Contact<Key.shift>:<Key.space>9888876567<Key.enter><Key.enter><Key.shift>The<Key.space>customer<Key.space>i<Key.space><Key.backspace>s<Key.space>seekiun<Key.backspace><Key.backspace>ng<Key.space>information<Key.space>about<Key.space>upcoming<Key.space>features,<Key.space>enhancements,<Key.space>or<Key.space>updates<Key.space>to<Key.space>our<Key.space>serrvice.<Key.left><Key.left><Key.left><Key.left><Key.left><Key.backspace><Key.right><Key.right><Key.right><Key.right><Key.right><Key.right><Key.enter><Key.shift>They<Key.space>are<Key.space>particularly<Key.space>interested<Key.space>in<Key.space>knowing<Key.space>about<Key.space>any<Key.space>scheduled<Key.space>u<Key.backspace>improvements<Key.space>in<Key.space>thee<Key.backspace><Key.space><Key.space>next<Key.space>release<Key.space>or<Key.space>roadmap<Key.space>da<Key.backspace>etails.<Key.backspace><Key.space>that<Key.space>could<Key.space>be<Key.space><Key.backspace>nifit<Key.space>their<Key.space>usage<Key.space>od<Key.space><Key.backspace><Key.backspace>f<Key.space>ou<Key.space><Key.backspace>r<Key.space>product/service<Key.left><Key.left>
Screenshot: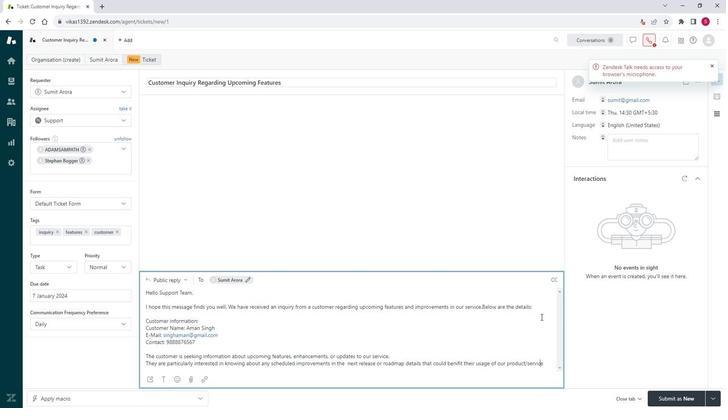 
Action: Mouse moved to (458, 363)
Screenshot: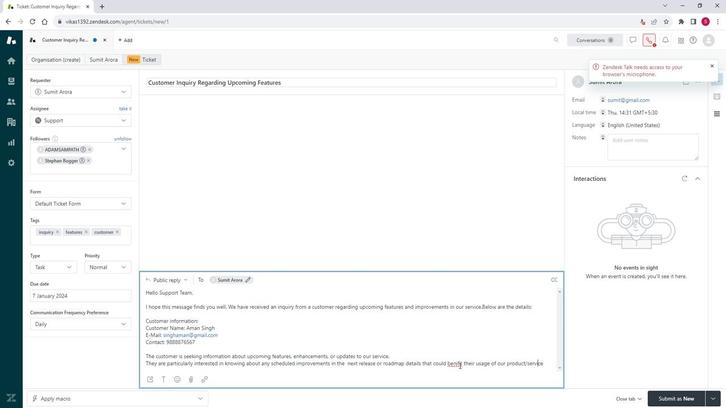 
Action: Mouse pressed left at (458, 363)
Screenshot: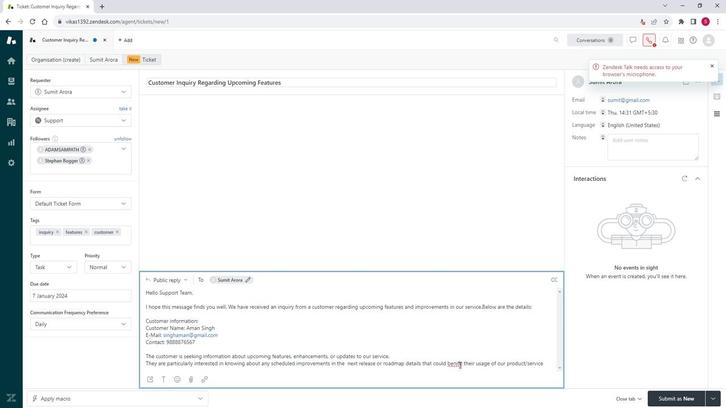 
Action: Mouse moved to (507, 359)
Screenshot: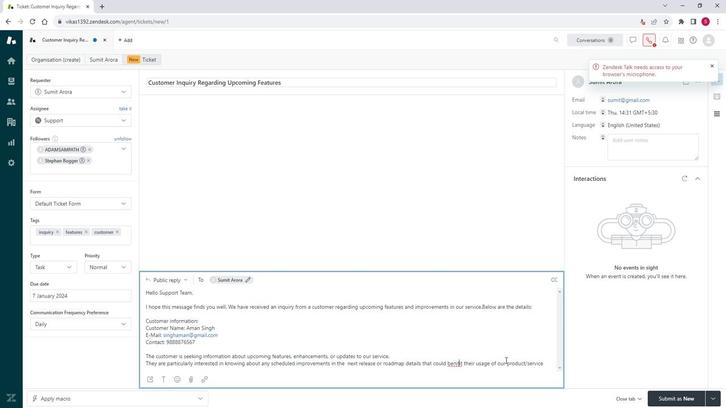 
Action: Key pressed <Key.left><Key.backspace>e
Screenshot: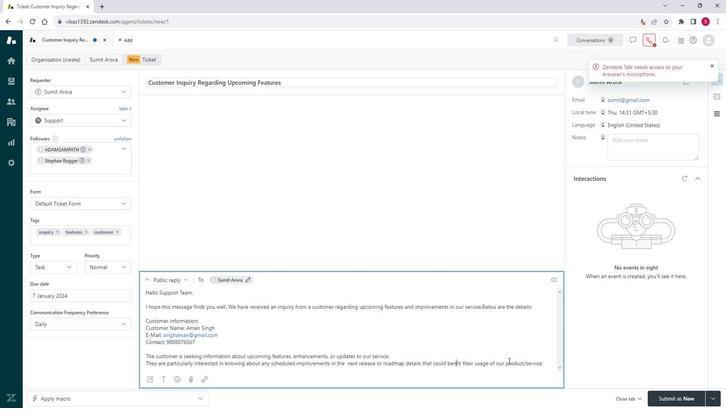 
Action: Mouse moved to (537, 363)
Screenshot: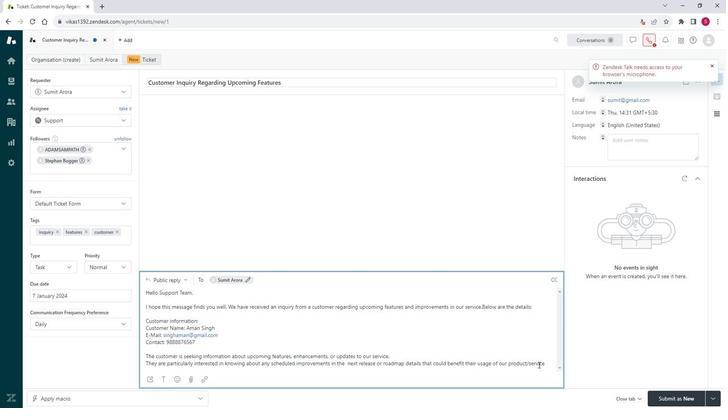 
Action: Mouse pressed left at (537, 363)
Screenshot: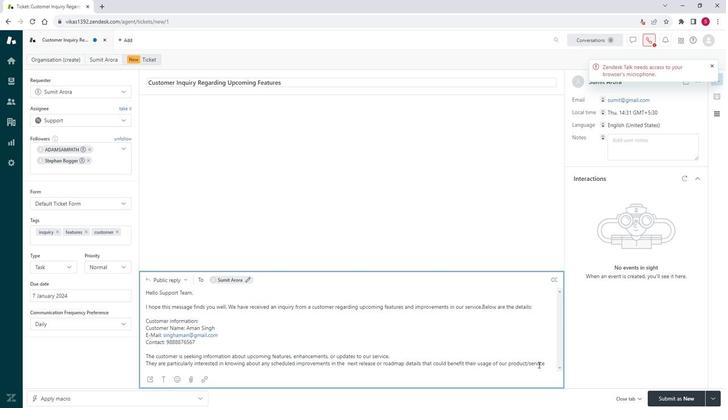 
Action: Mouse moved to (542, 362)
Screenshot: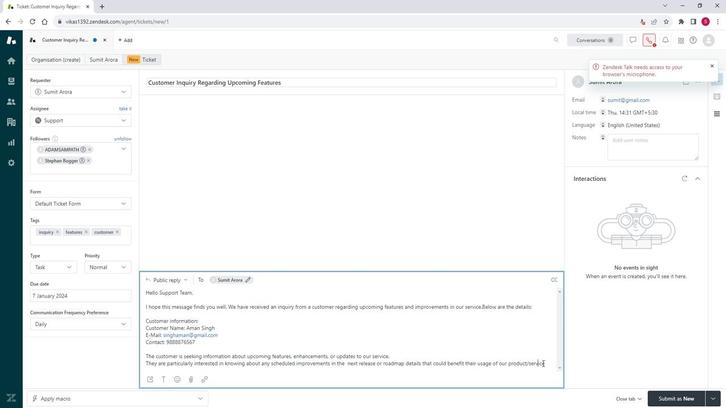 
Action: Mouse pressed left at (542, 362)
Screenshot: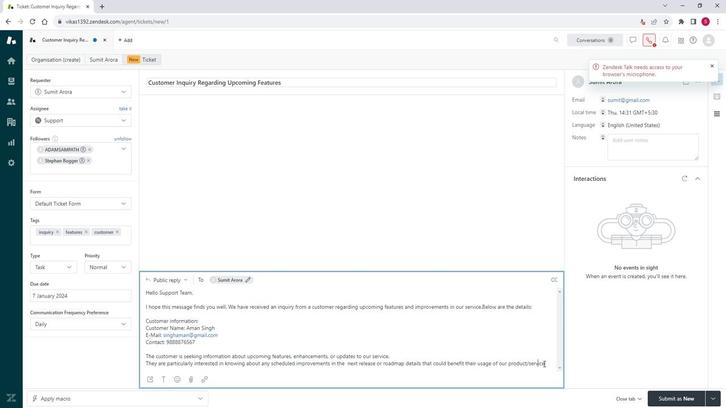 
Action: Mouse moved to (545, 364)
Screenshot: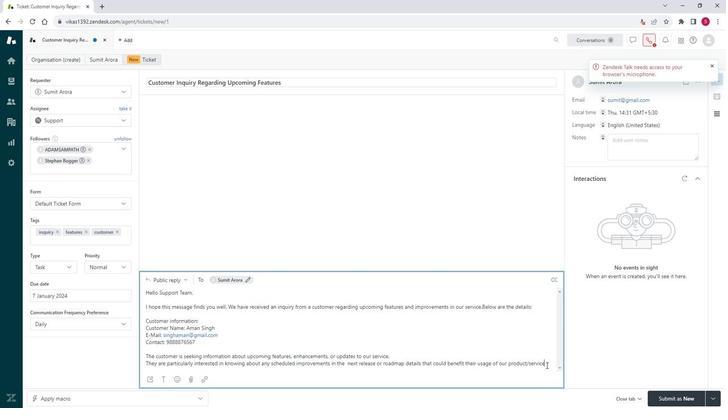 
Action: Mouse pressed left at (545, 364)
Screenshot: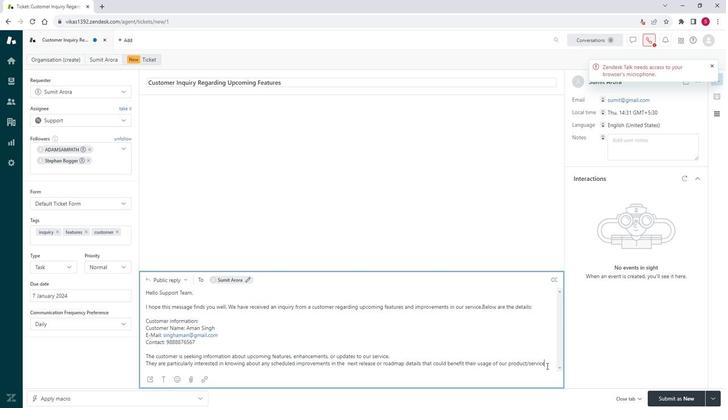 
Action: Key pressed <Key.right>.<Key.enter><Key.enter>please<Key.space><Key.backspace><Key.backspace><Key.backspace><Key.backspace><Key.backspace><Key.backspace><Key.backspace><Key.shift>Please<Key.space>provide<Key.space>roadmap<Key.space>details<Key.space>or<Key.space>estimared<Key.backspace><Key.backspace><Key.backspace>ted<Key.space>details<Key.space>of<Key.space>release<Key.space>timelines<Key.space>if<Key.space>available.<Key.enter><Key.shift>Thanl<Key.backspace>kyou.<Key.enter><Key.shift>Best<Key.space><Key.shift>Rega<Key.backspace><Key.backspace><Key.backspace><Key.backspace>regards,<Key.enter><Key.shift>Mog<Key.backspace>hit<Key.space><Key.shift>Gupta
Screenshot: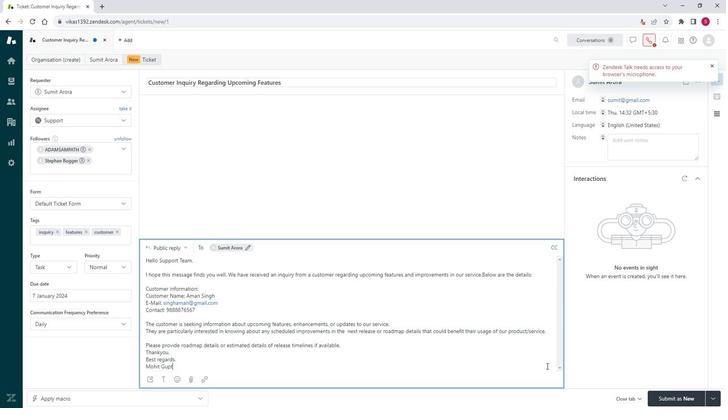 
Action: Mouse moved to (182, 355)
Screenshot: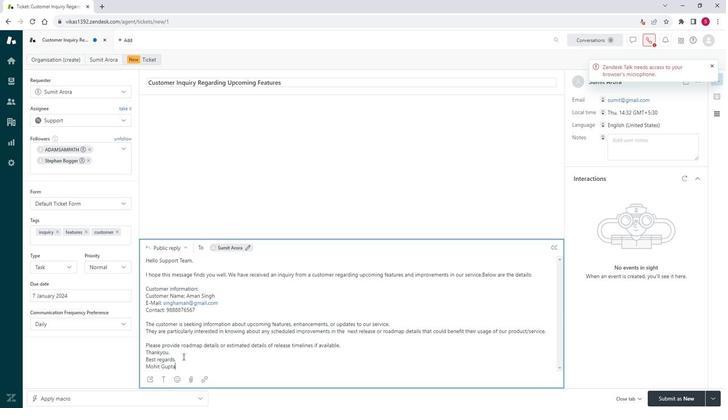 
Action: Mouse pressed left at (182, 355)
Screenshot: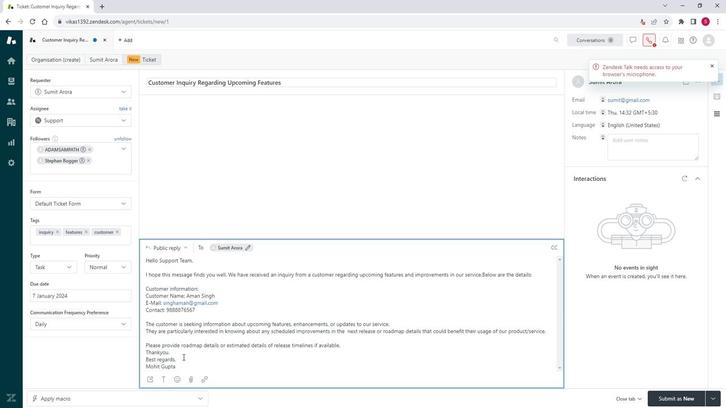 
Action: Mouse moved to (170, 352)
Screenshot: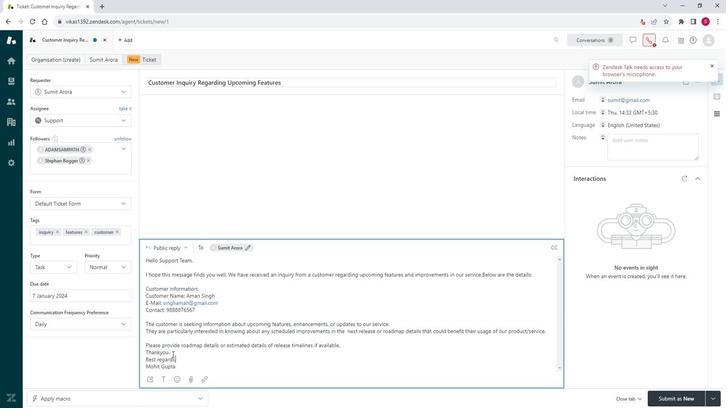 
Action: Mouse pressed left at (170, 352)
Screenshot: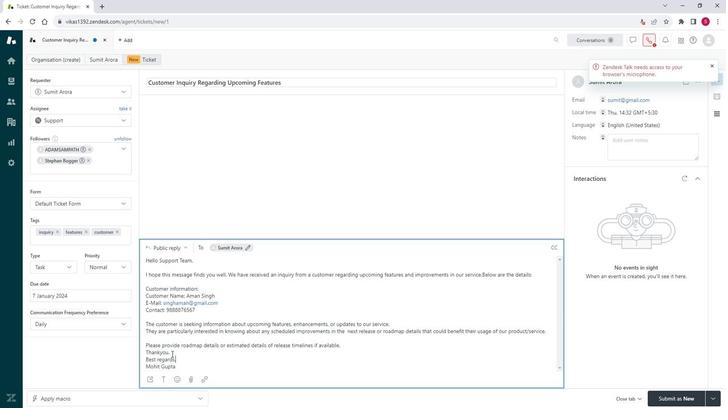 
Action: Mouse moved to (351, 344)
Screenshot: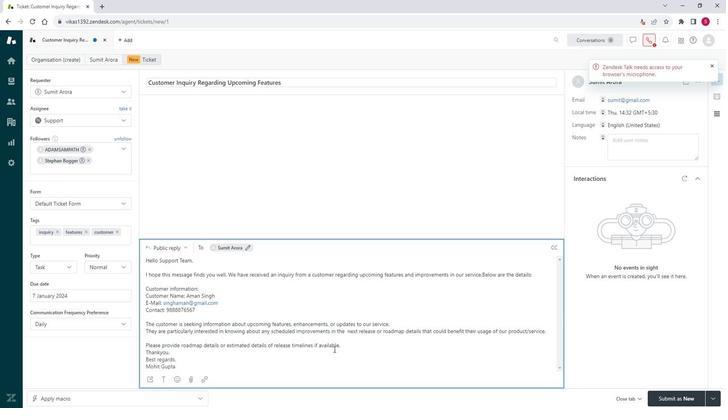 
Action: Mouse pressed left at (351, 344)
Screenshot: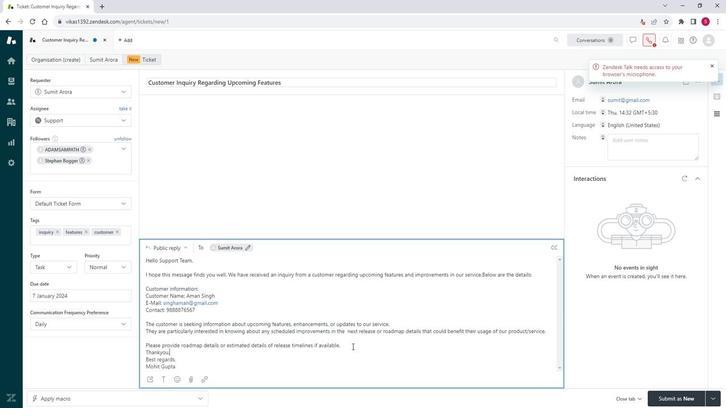
Action: Mouse moved to (311, 347)
Screenshot: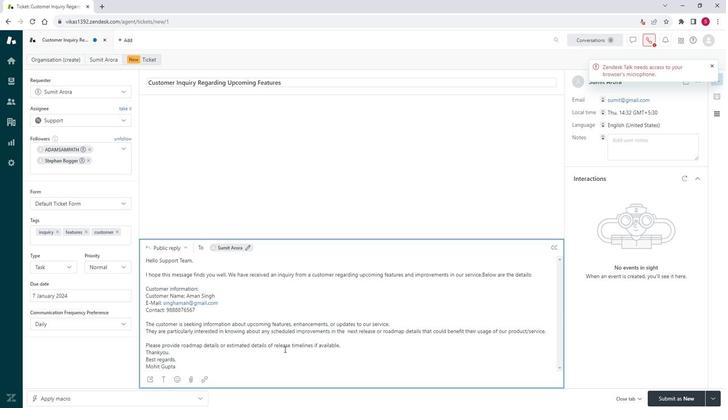 
Action: Key pressed <Key.enter>
Screenshot: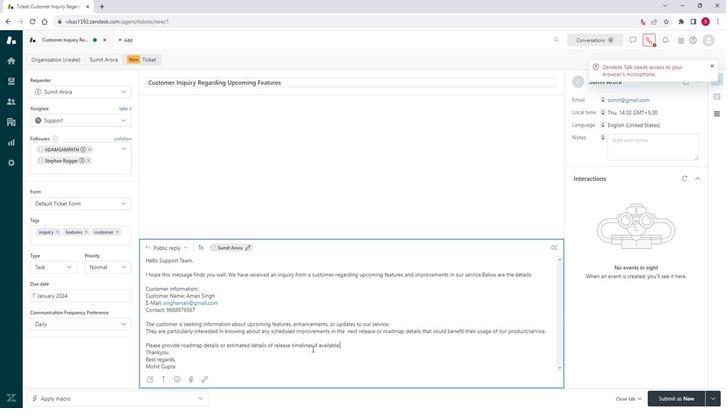 
Action: Mouse moved to (291, 352)
Screenshot: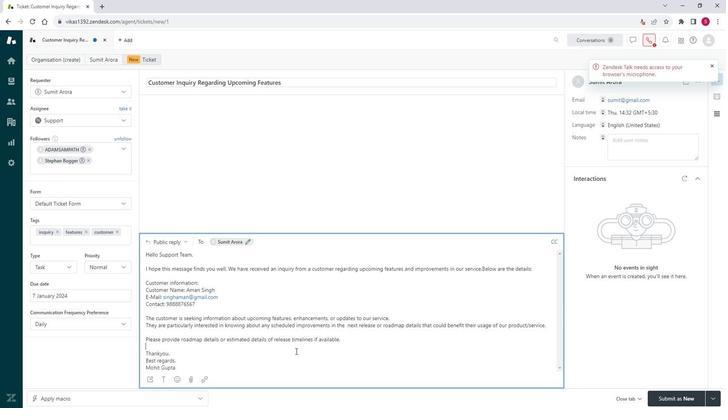 
Action: Mouse scrolled (291, 352) with delta (0, 0)
Screenshot: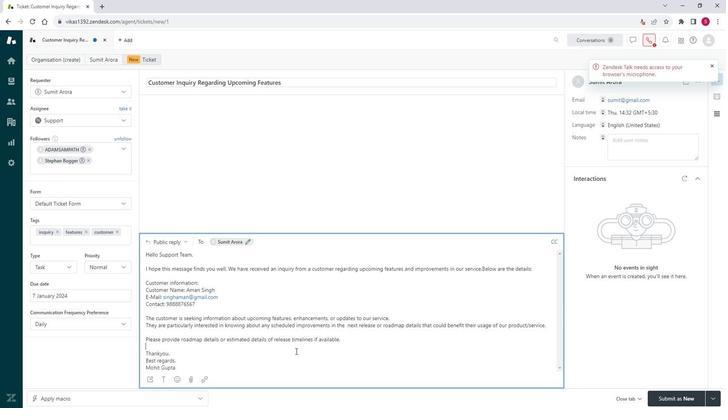 
Action: Mouse moved to (627, 147)
Screenshot: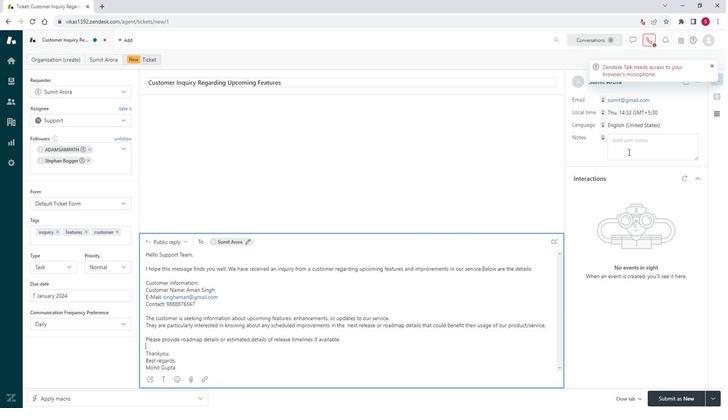 
Action: Mouse pressed left at (627, 147)
Screenshot: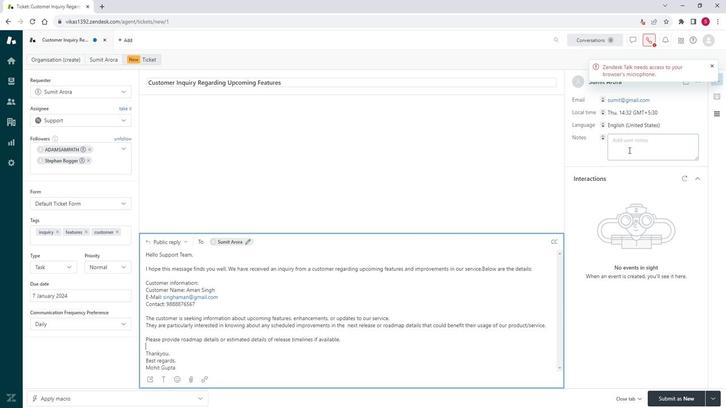 
Action: Key pressed <Key.shift><Key.shift><Key.shift><Key.shift><Key.shift><Key.shift><Key.shift><Key.shift><Key.shift><Key.shift><Key.shift><Key.shift><Key.shift><Key.shift><Key.shift><Key.shift><Key.shift><Key.shift><Key.shift><Key.shift><Key.shift><Key.shift><Key.shift><Key.shift><Key.shift><Key.shift>Ticket<Key.space>has<Key.space>been<Key.space>raised.
Screenshot: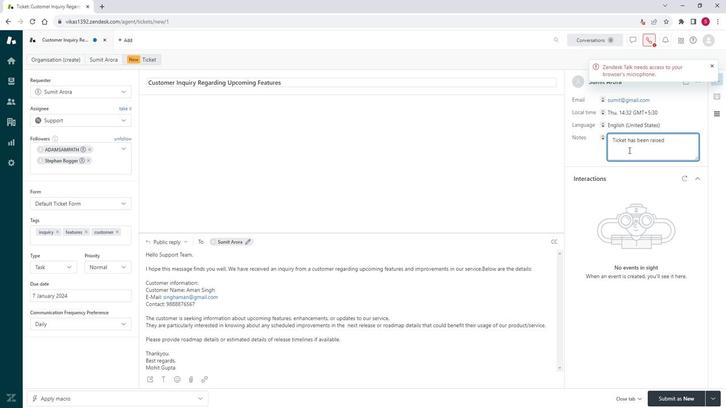 
Action: Mouse moved to (674, 396)
Screenshot: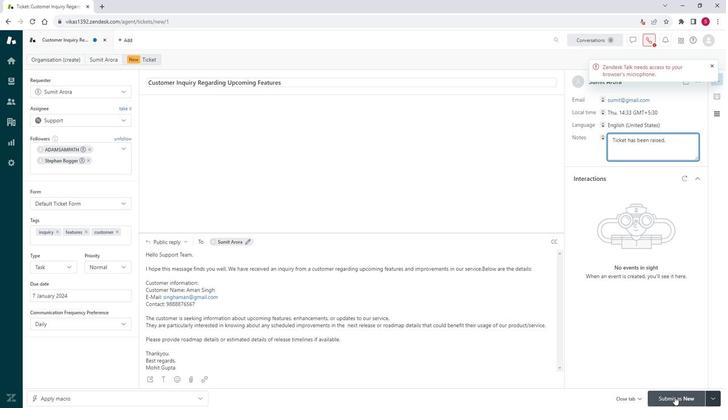 
Action: Mouse pressed left at (674, 396)
Screenshot: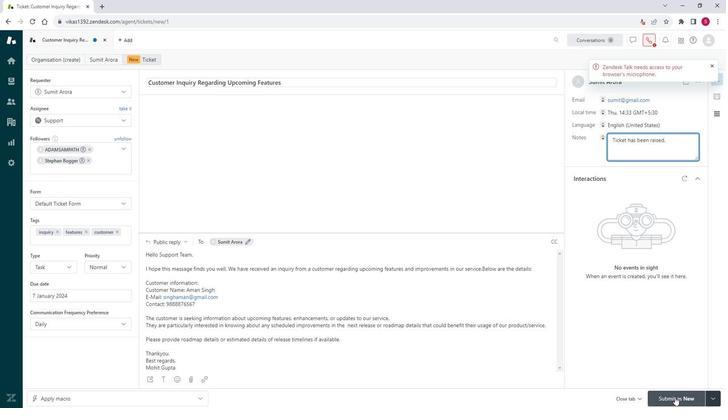 
Action: Mouse moved to (249, 245)
Screenshot: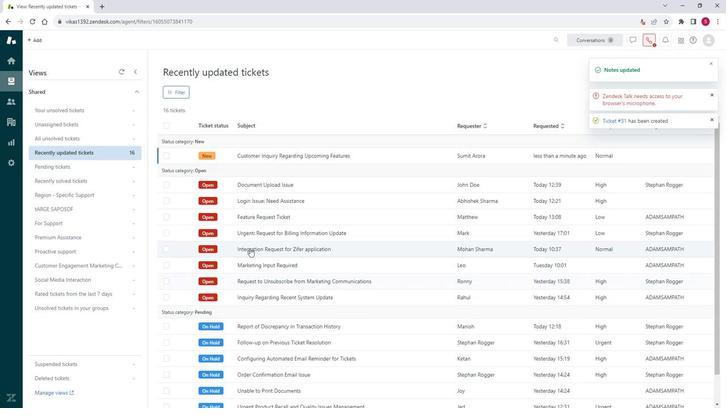 
